 Task: Find connections with filter location San Javier with filter topic #hiringwith filter profile language French with filter current company Axis Securities Limited with filter school Bennett University with filter industry Data Security Software Products with filter service category Team Building with filter keywords title Area Sales Manager
Action: Mouse moved to (517, 73)
Screenshot: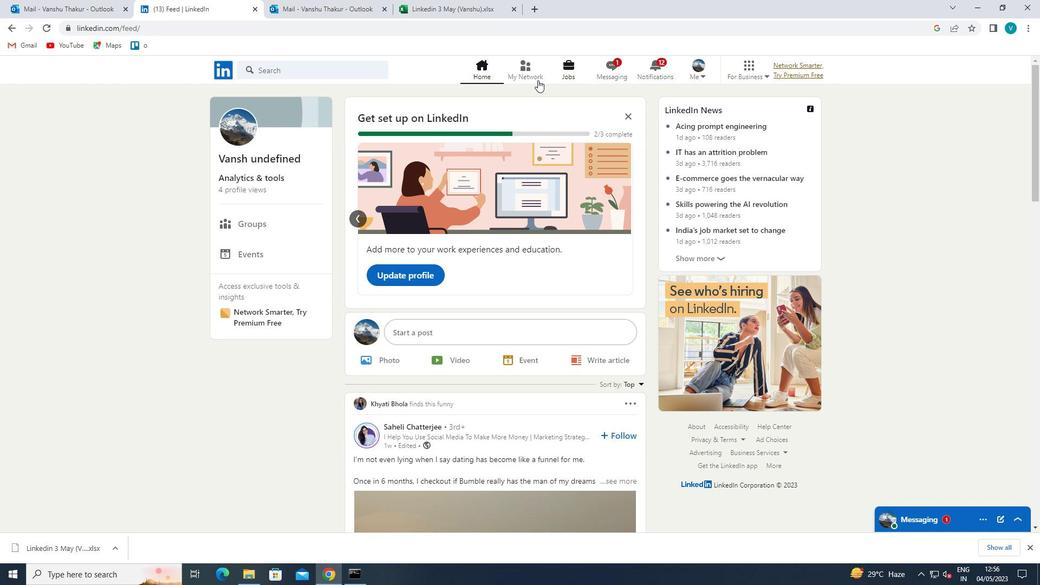 
Action: Mouse pressed left at (517, 73)
Screenshot: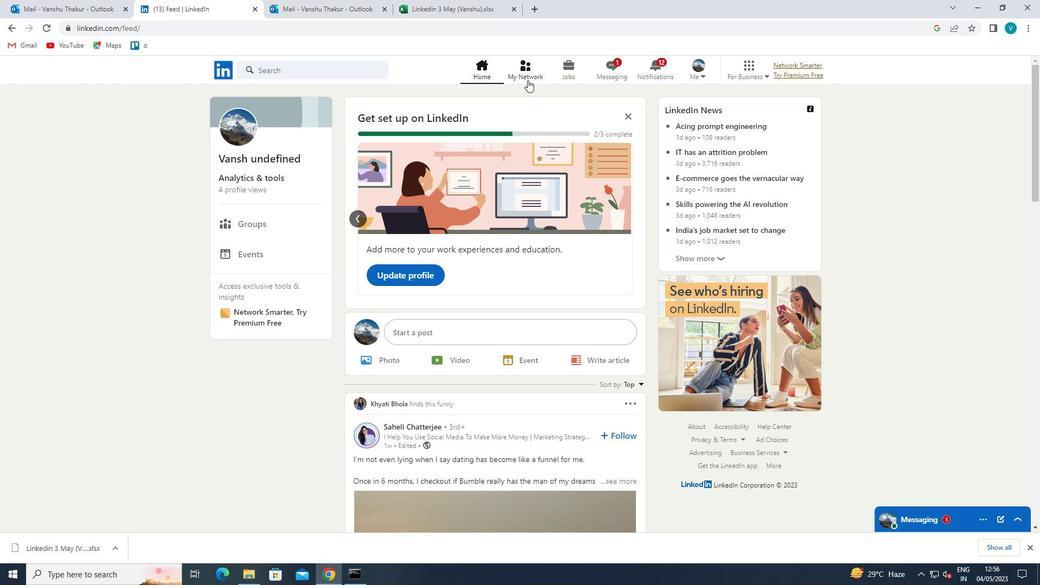 
Action: Mouse moved to (317, 122)
Screenshot: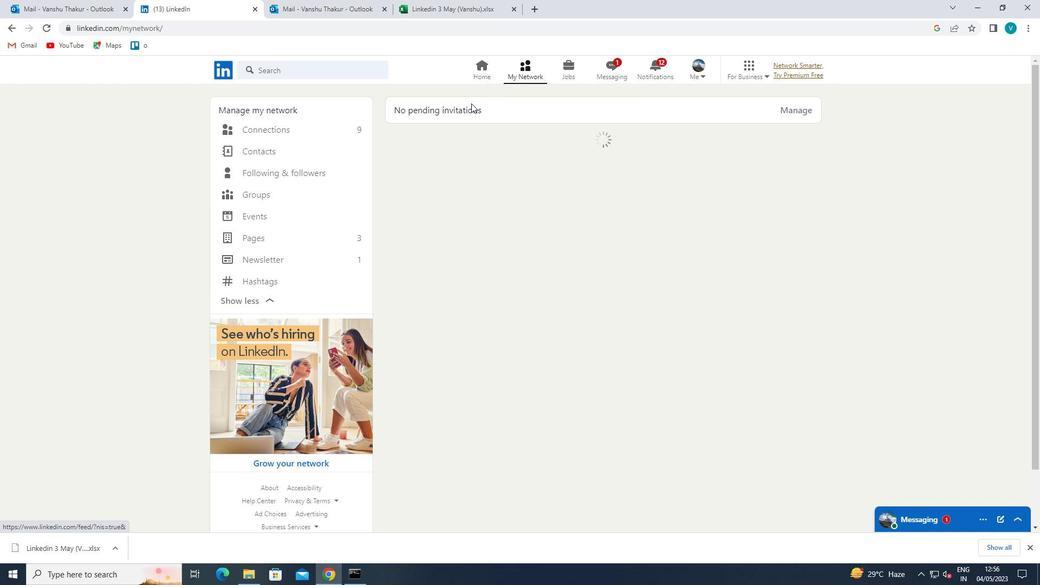
Action: Mouse pressed left at (317, 122)
Screenshot: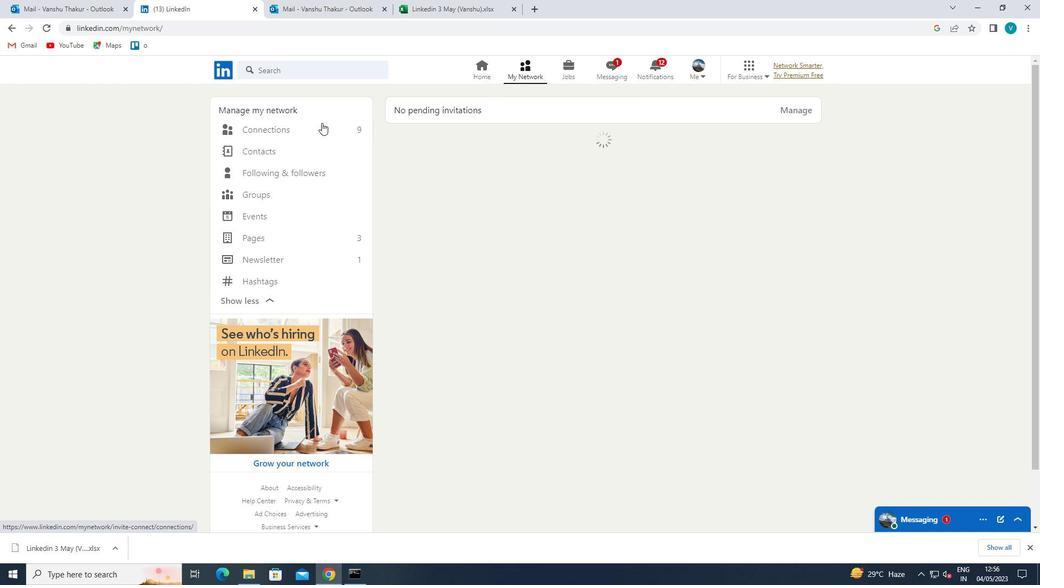 
Action: Mouse moved to (317, 122)
Screenshot: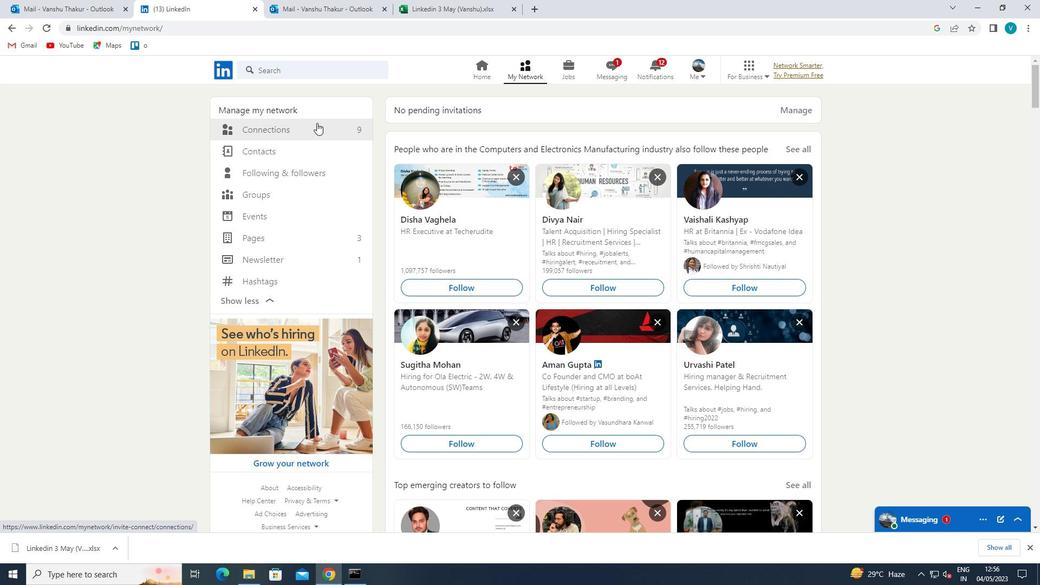 
Action: Mouse pressed left at (317, 122)
Screenshot: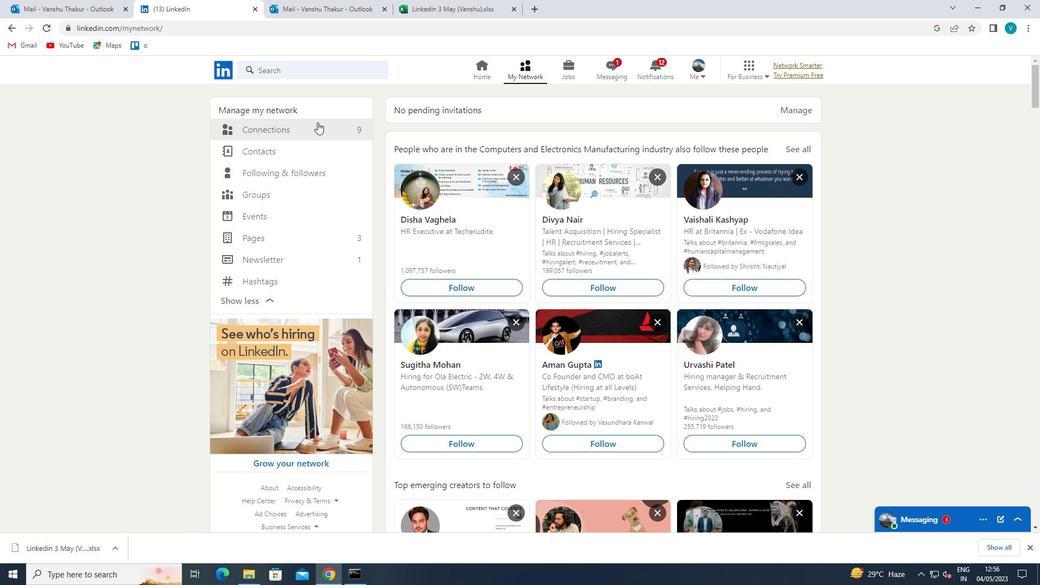 
Action: Mouse moved to (325, 127)
Screenshot: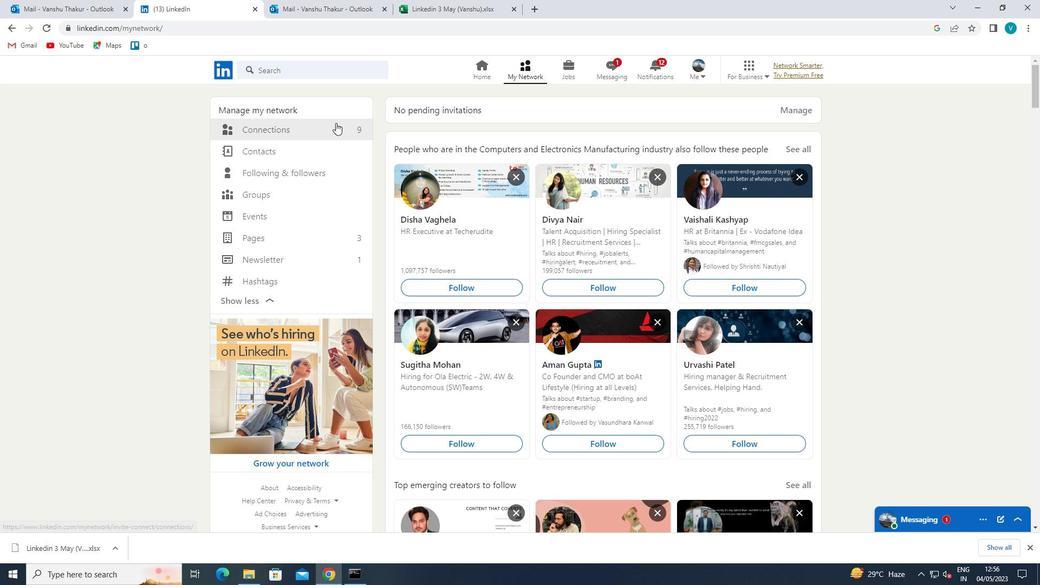 
Action: Mouse pressed left at (325, 127)
Screenshot: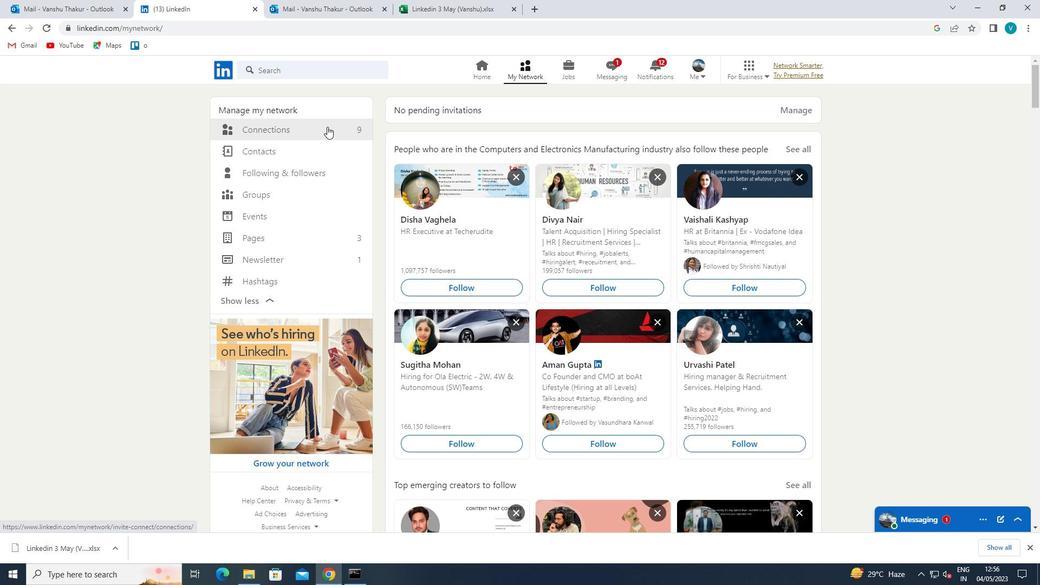 
Action: Mouse moved to (626, 138)
Screenshot: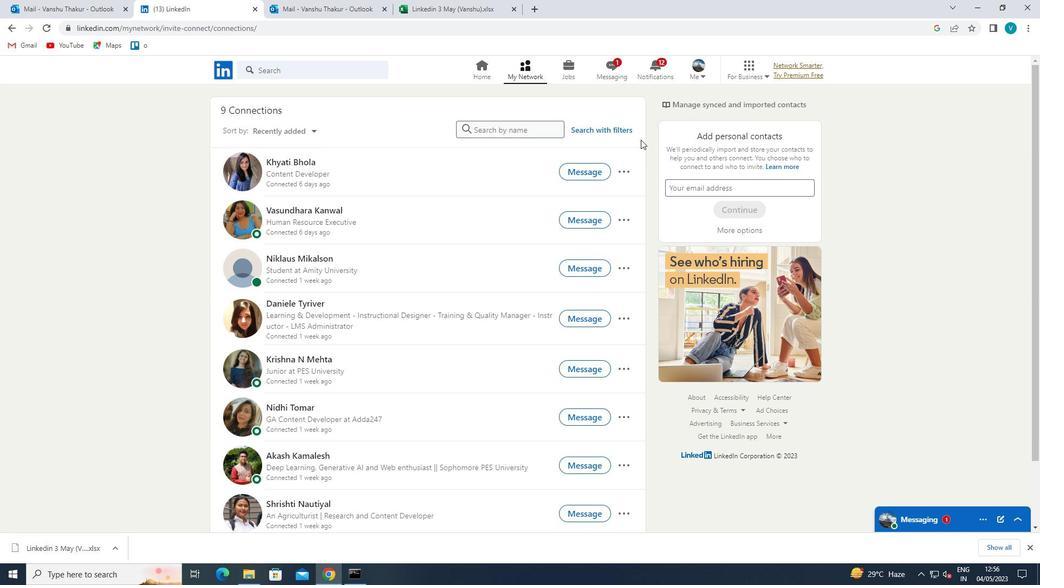 
Action: Mouse pressed left at (626, 138)
Screenshot: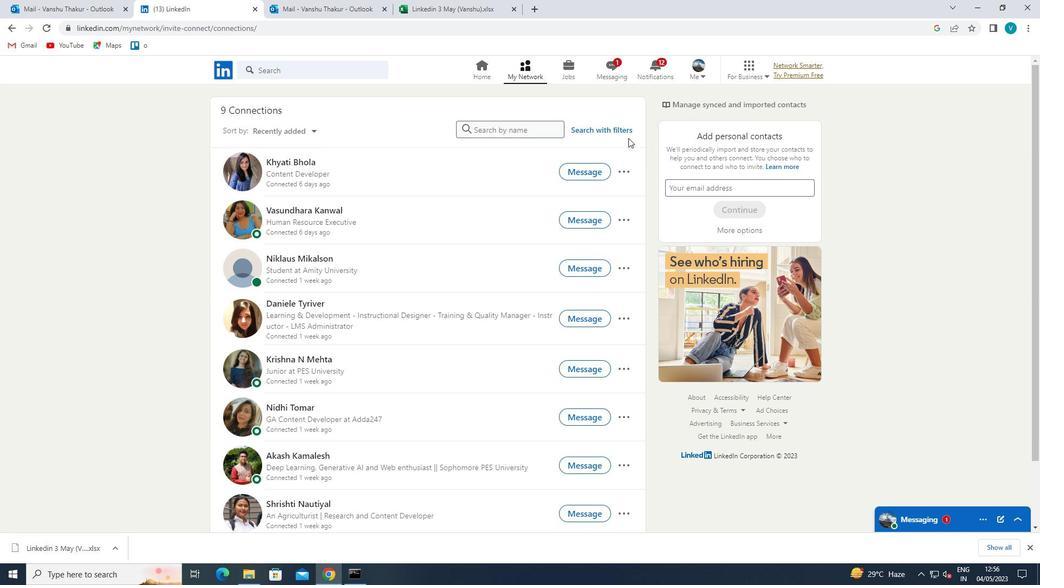 
Action: Mouse moved to (626, 135)
Screenshot: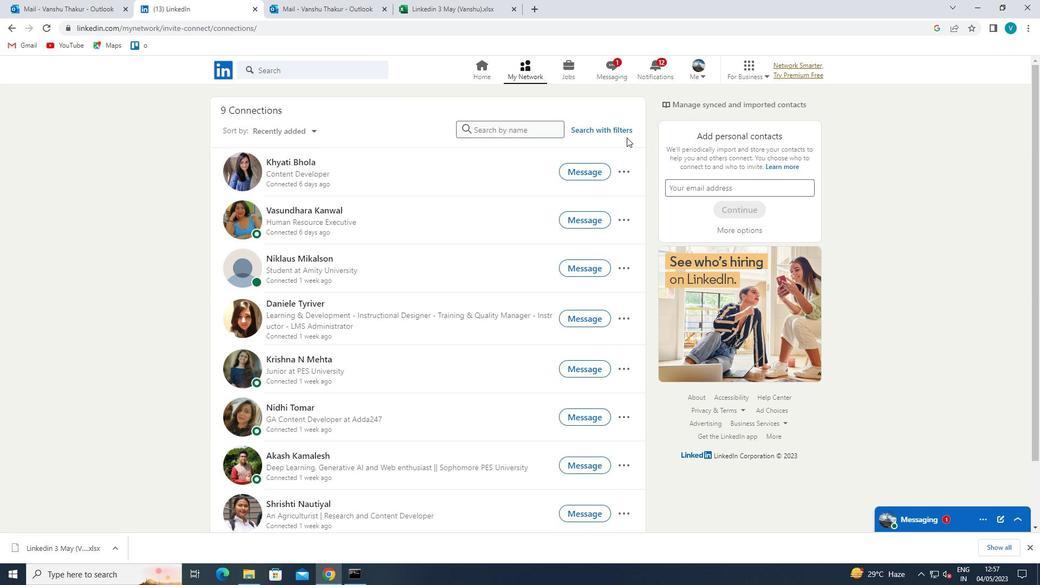 
Action: Mouse pressed left at (626, 135)
Screenshot: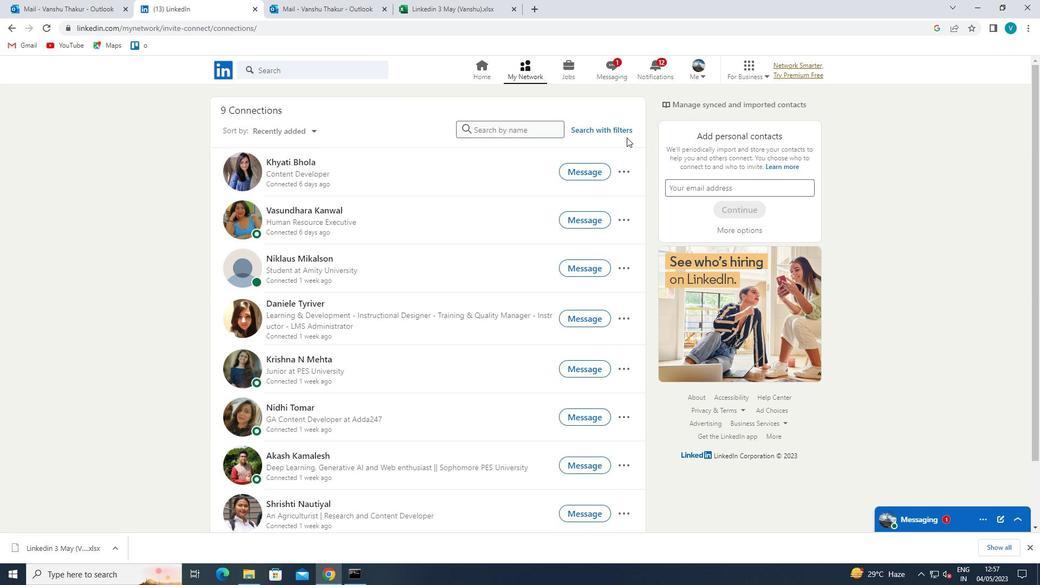 
Action: Mouse moved to (530, 101)
Screenshot: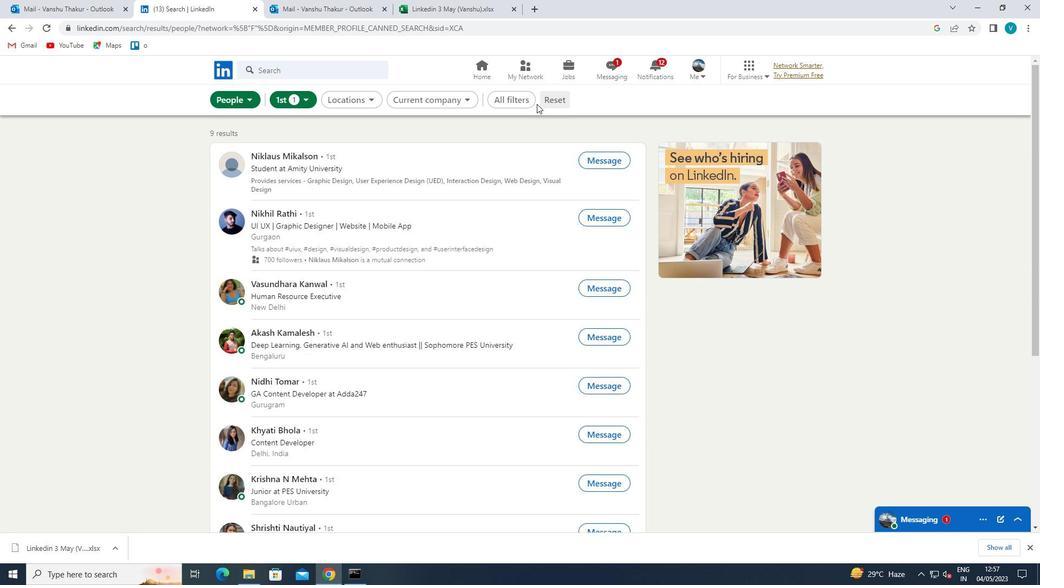 
Action: Mouse pressed left at (530, 101)
Screenshot: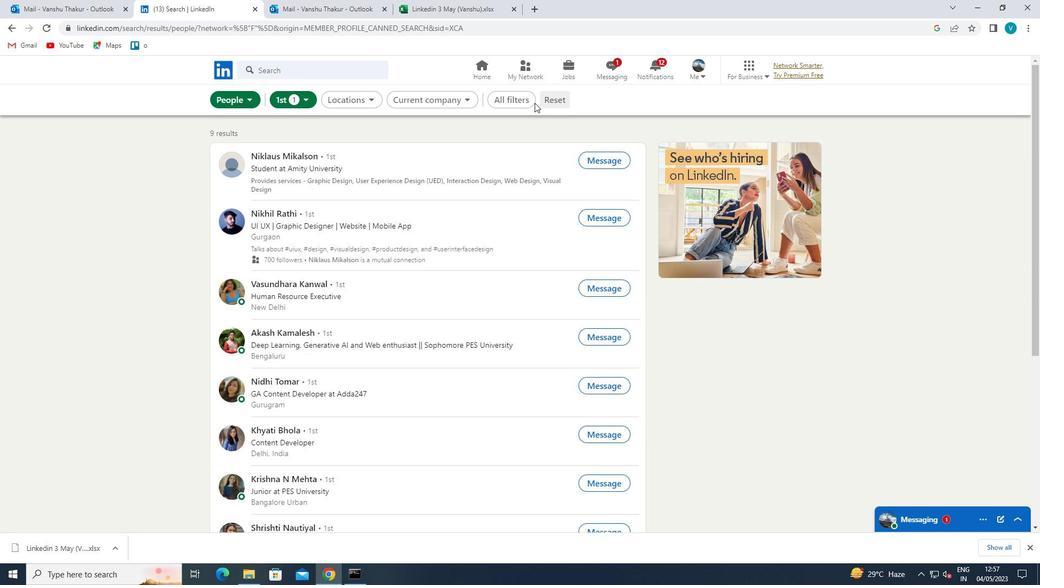 
Action: Mouse moved to (845, 212)
Screenshot: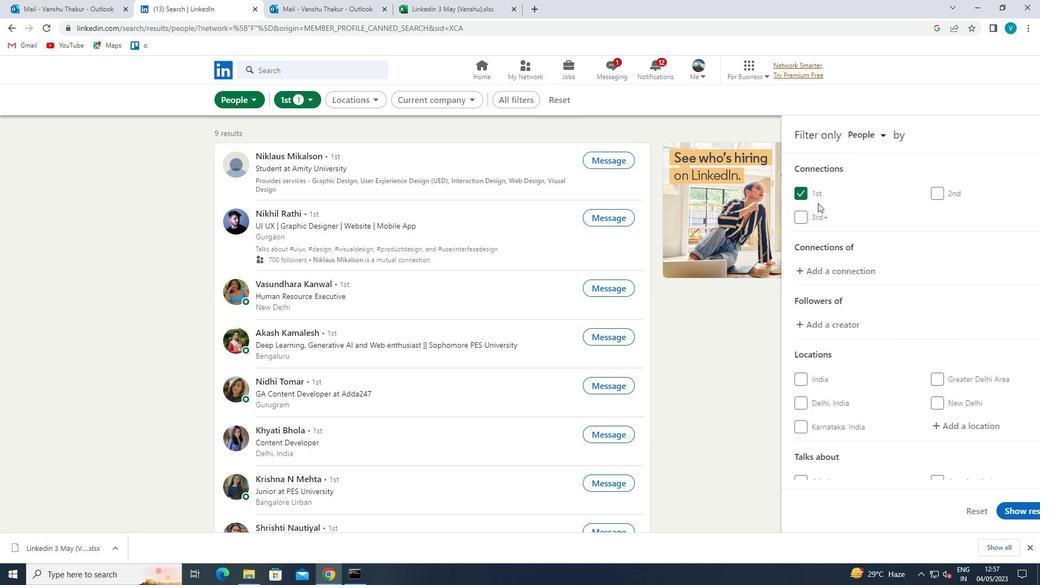 
Action: Mouse scrolled (845, 212) with delta (0, 0)
Screenshot: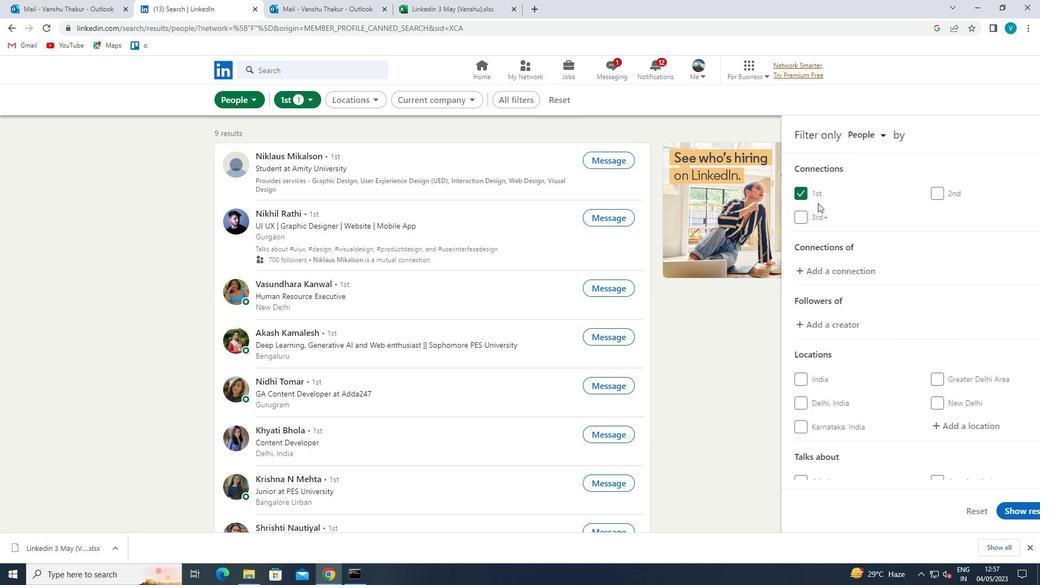 
Action: Mouse scrolled (845, 212) with delta (0, 0)
Screenshot: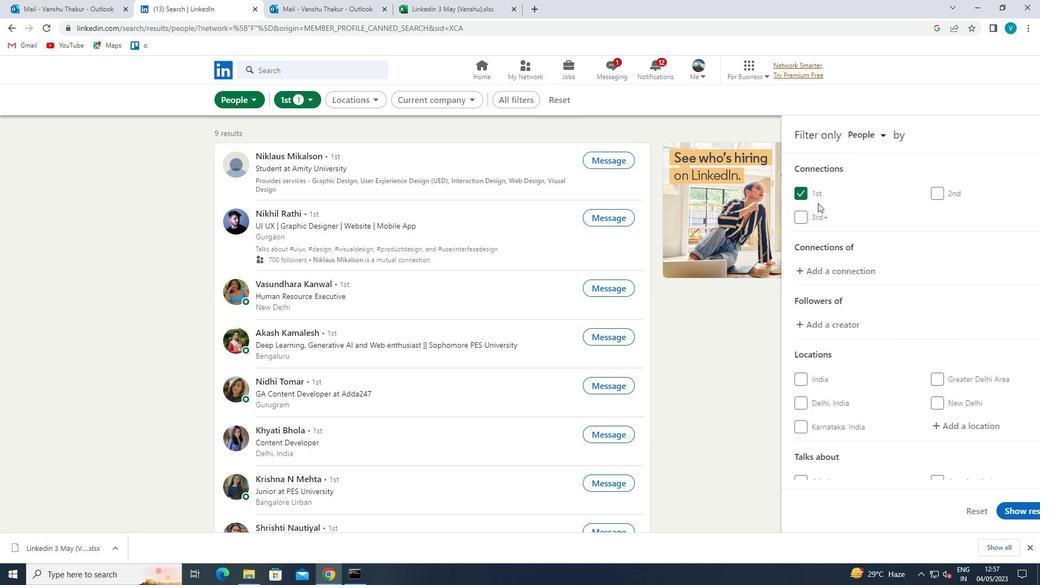 
Action: Mouse moved to (905, 313)
Screenshot: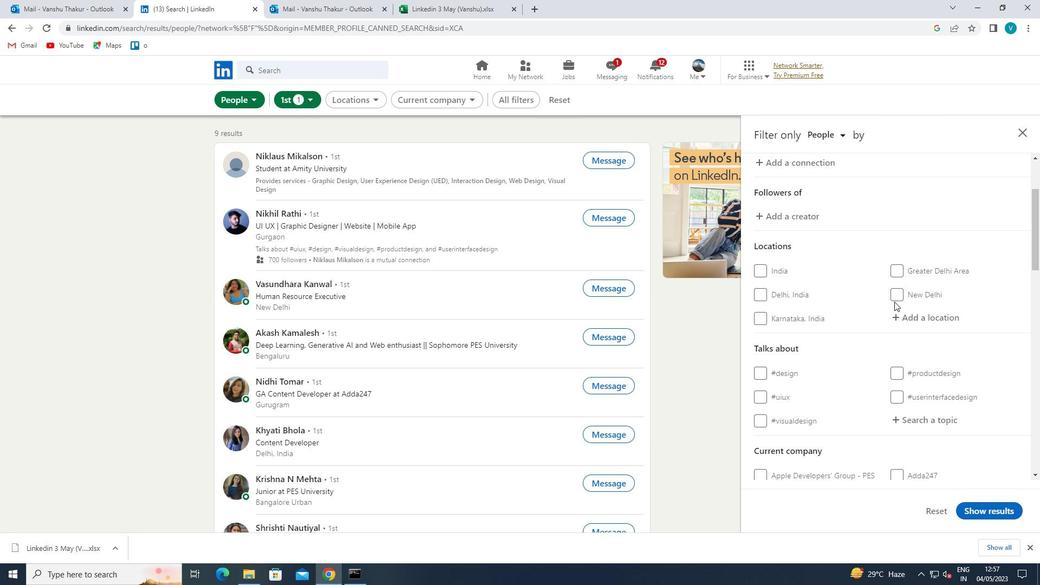 
Action: Mouse pressed left at (905, 313)
Screenshot: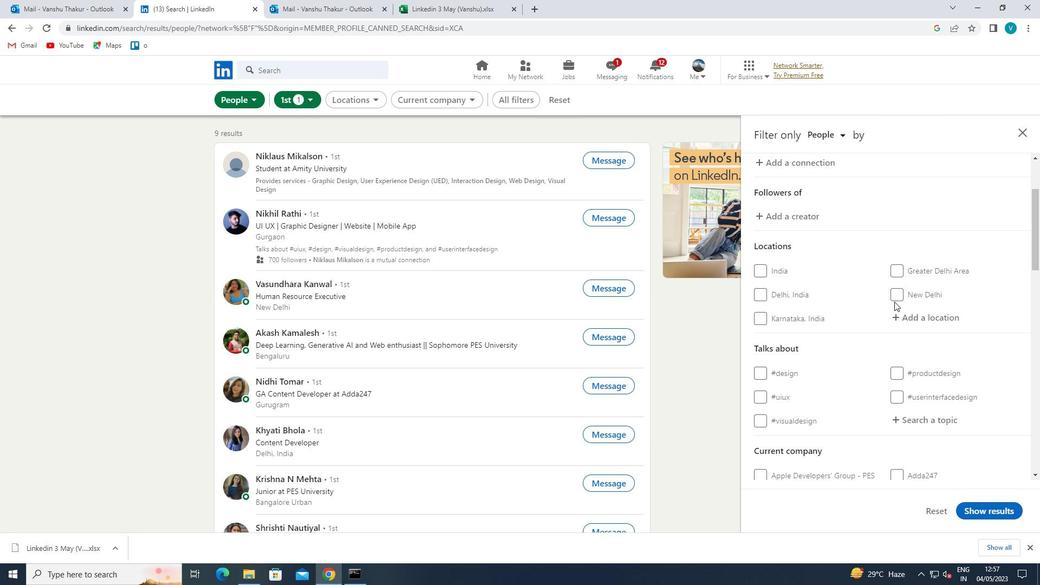 
Action: Key pressed <Key.shift>SAN<Key.space><Key.shift>JAB<Key.backspace>VIER
Screenshot: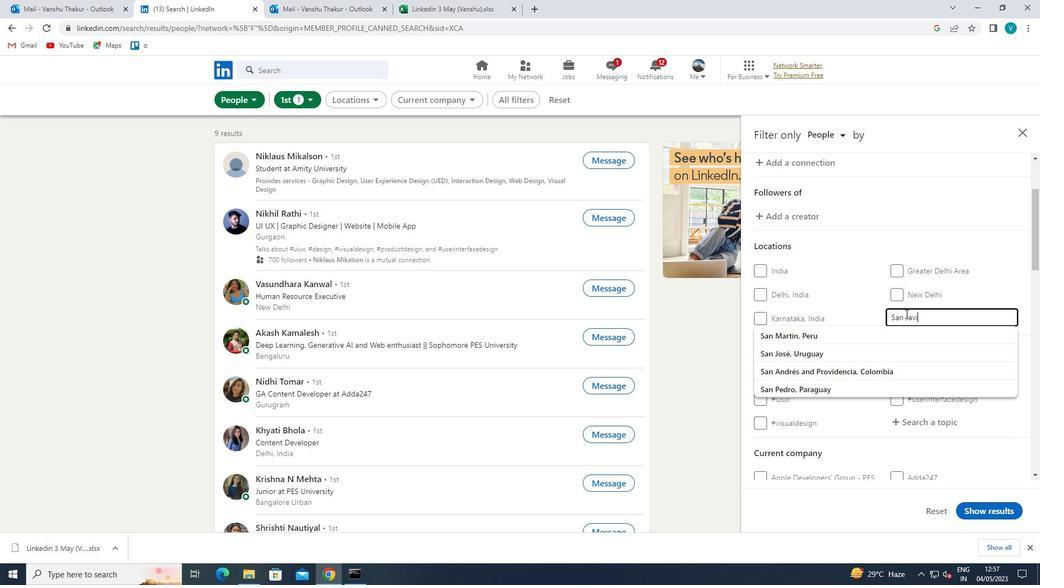 
Action: Mouse moved to (884, 331)
Screenshot: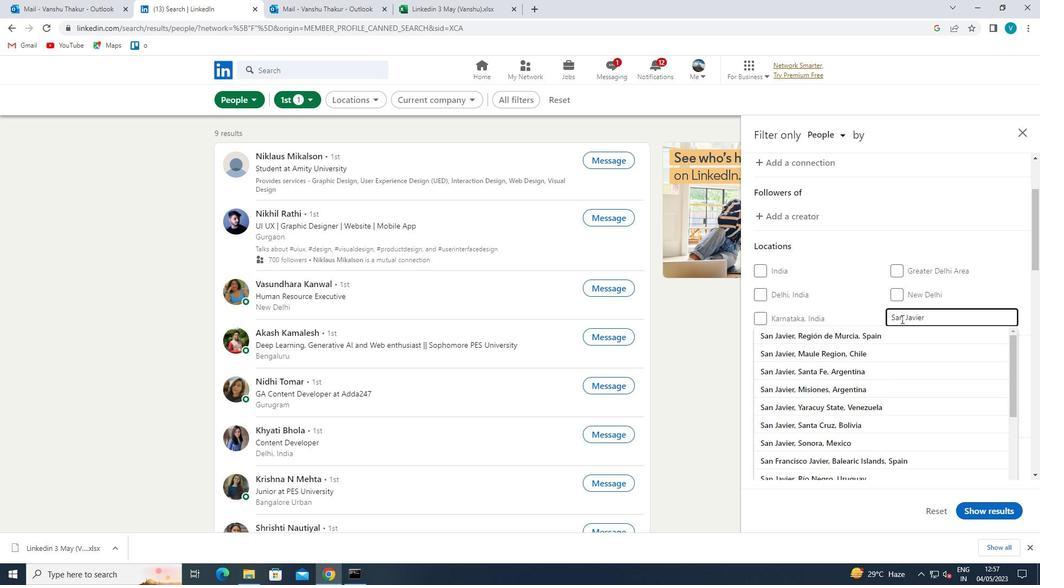 
Action: Mouse pressed left at (884, 331)
Screenshot: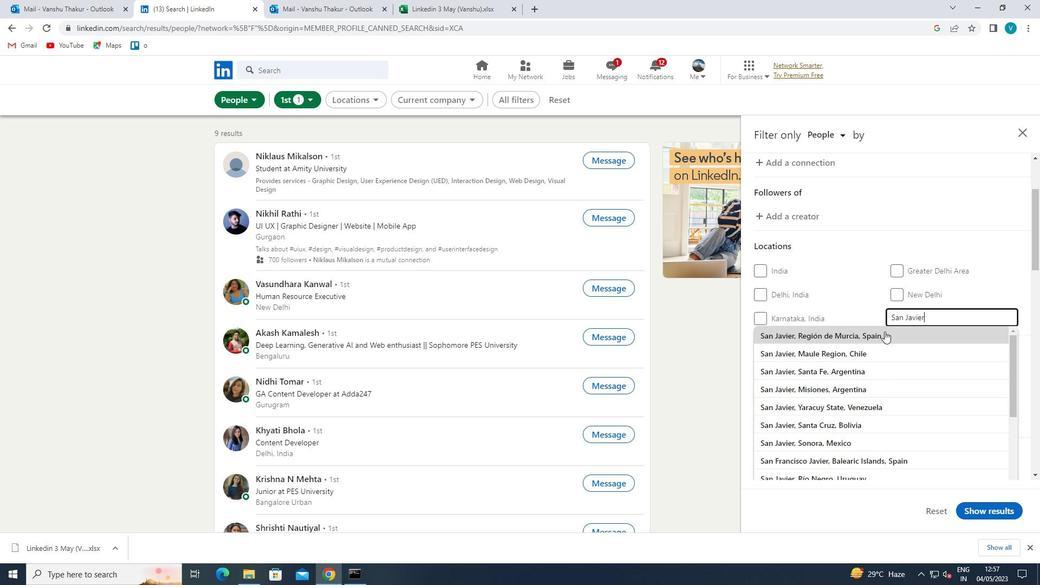 
Action: Mouse scrolled (884, 330) with delta (0, 0)
Screenshot: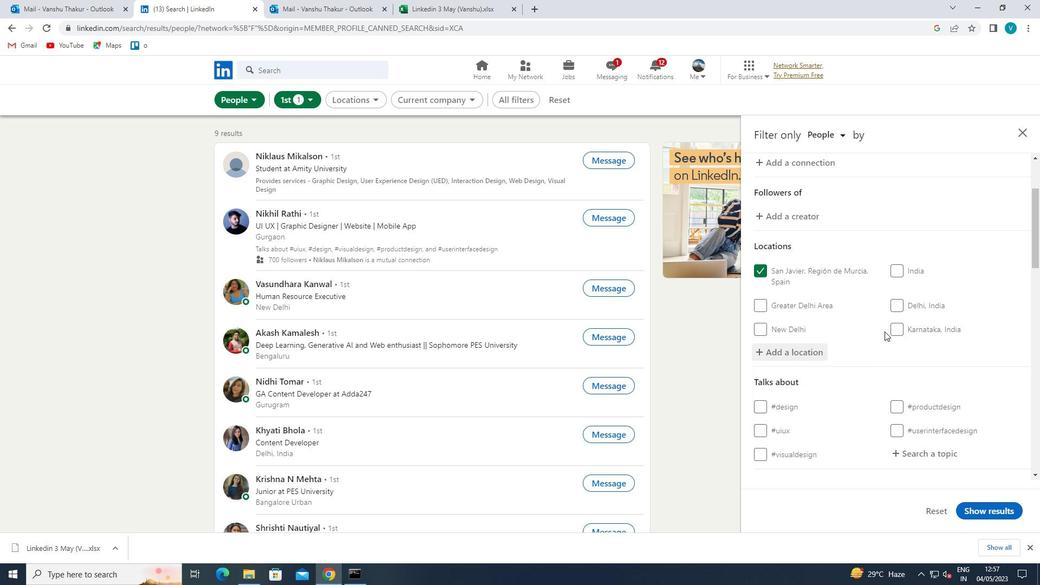 
Action: Mouse moved to (884, 332)
Screenshot: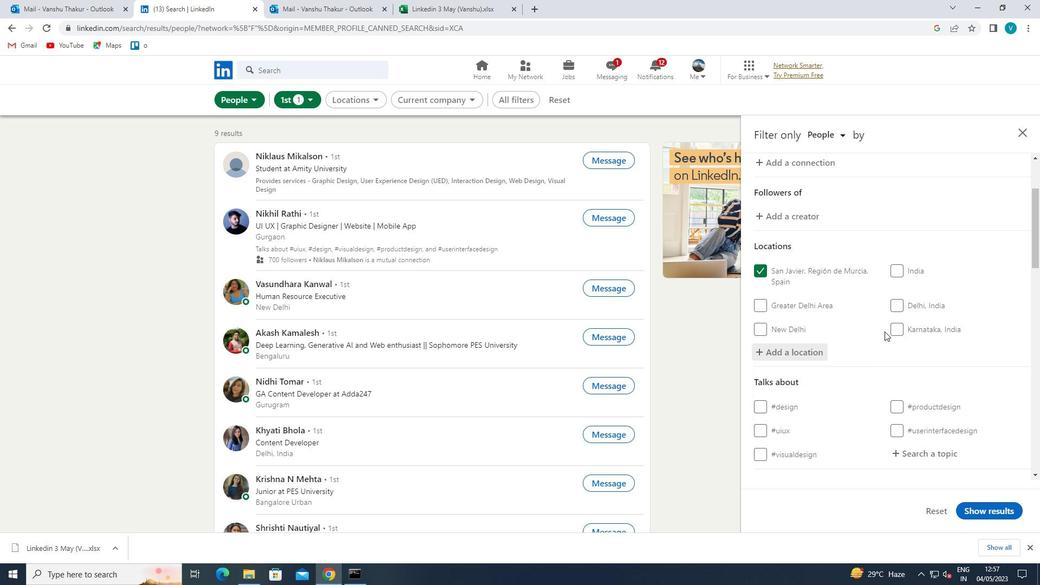 
Action: Mouse scrolled (884, 331) with delta (0, 0)
Screenshot: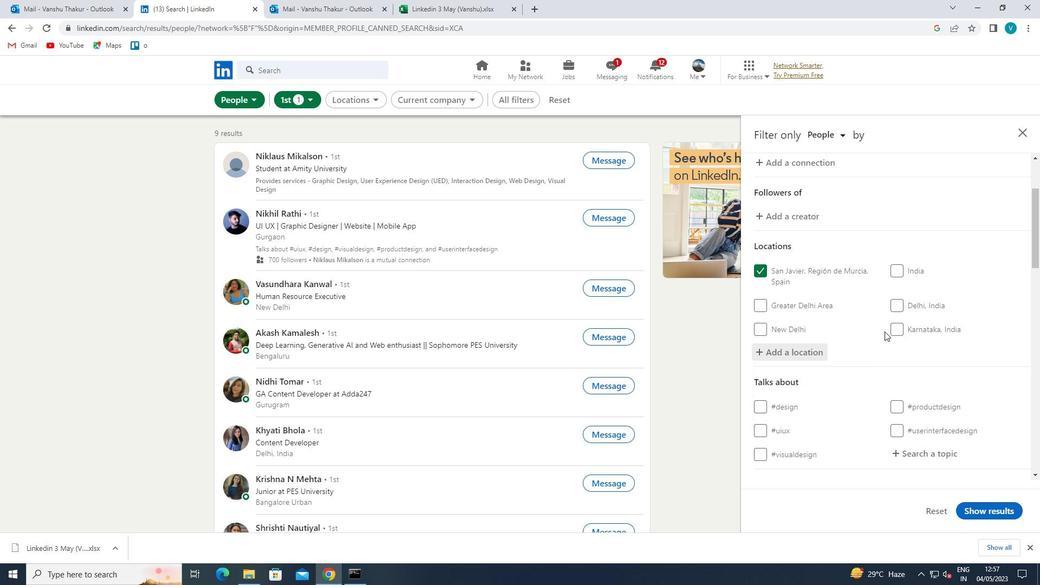
Action: Mouse moved to (898, 342)
Screenshot: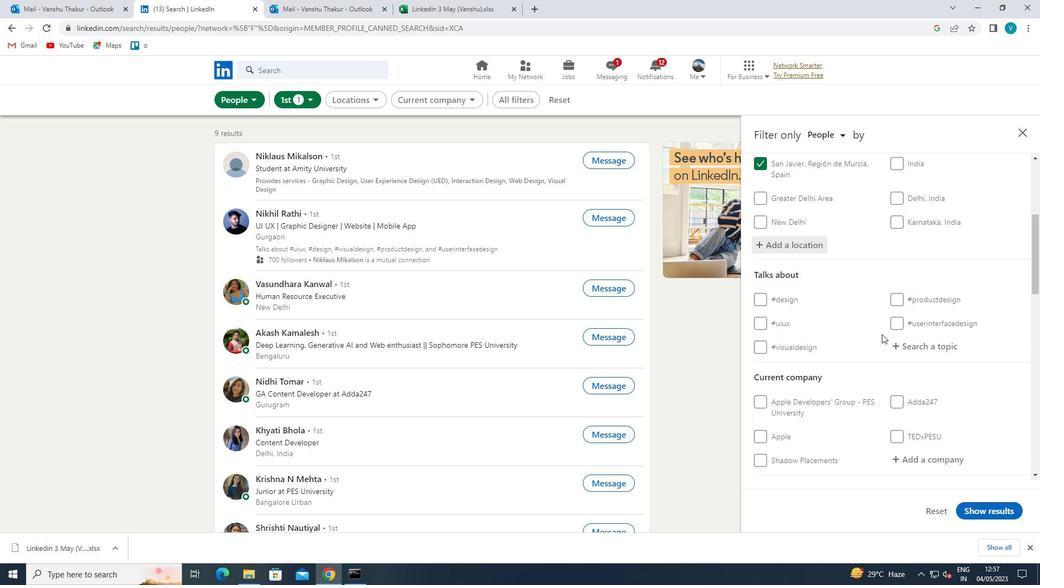 
Action: Mouse pressed left at (898, 342)
Screenshot: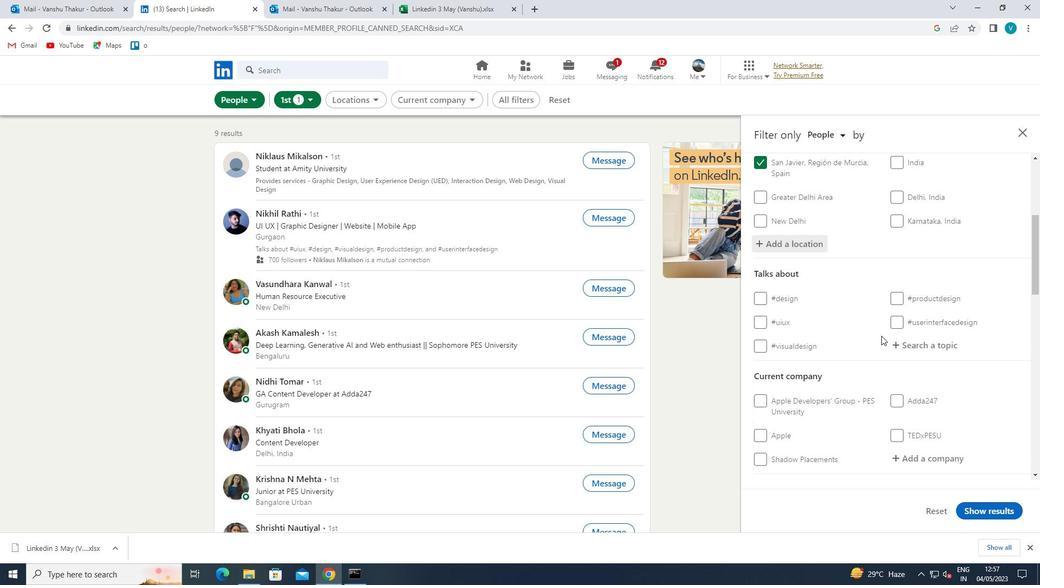 
Action: Mouse moved to (900, 342)
Screenshot: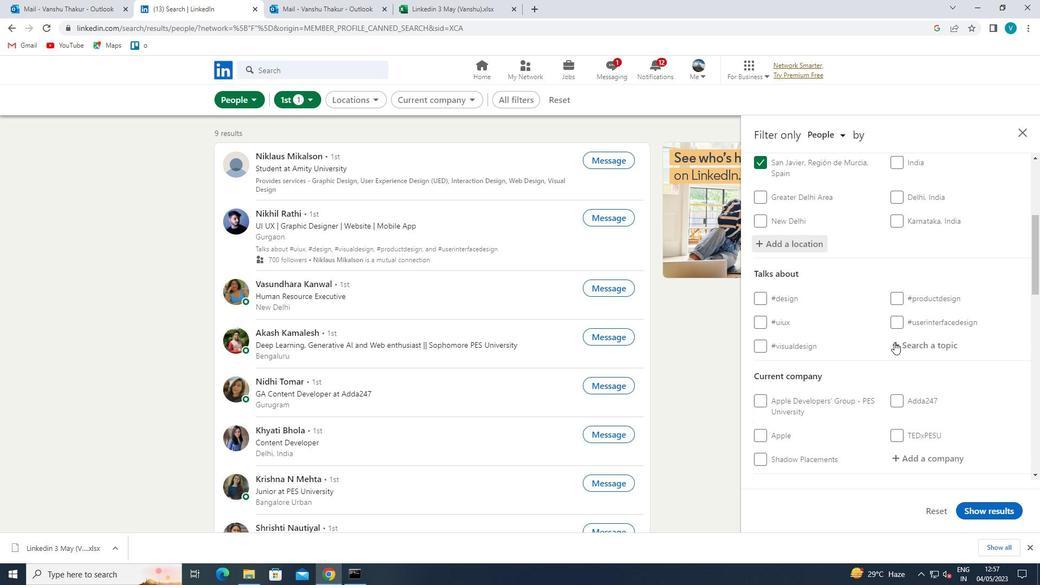 
Action: Key pressed HIRINGH
Screenshot: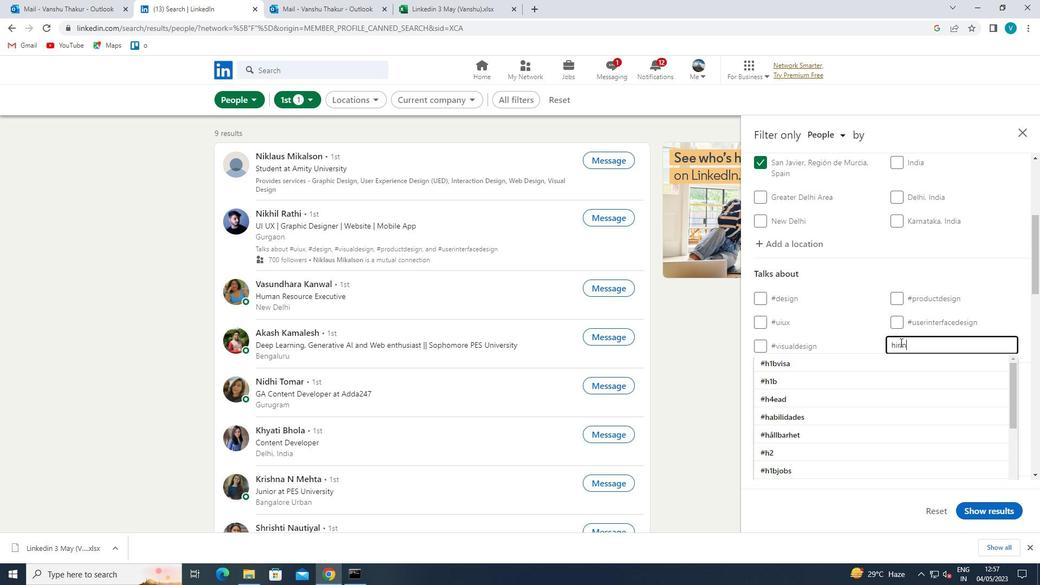 
Action: Mouse moved to (918, 344)
Screenshot: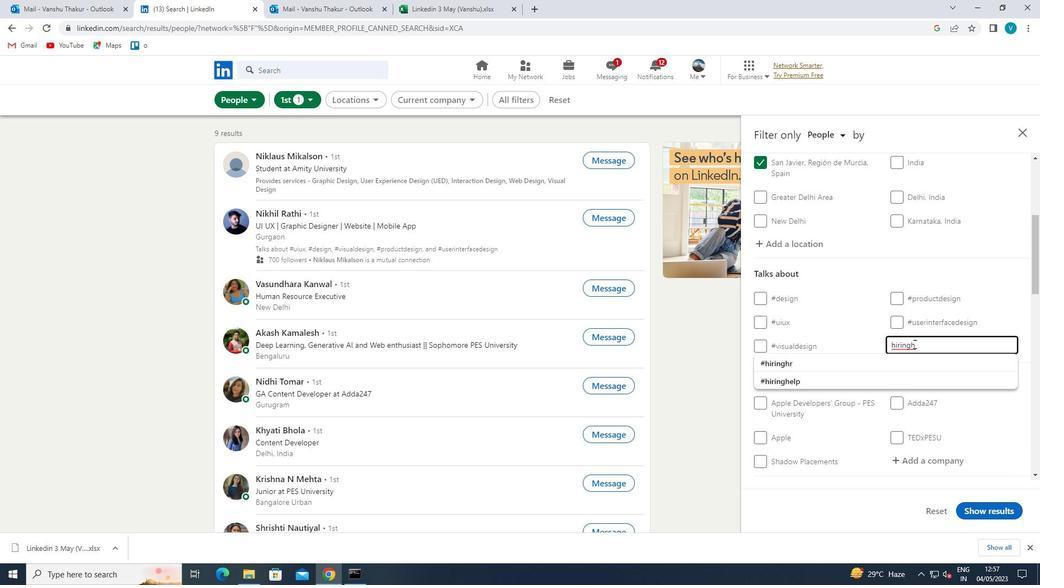 
Action: Key pressed <Key.backspace>
Screenshot: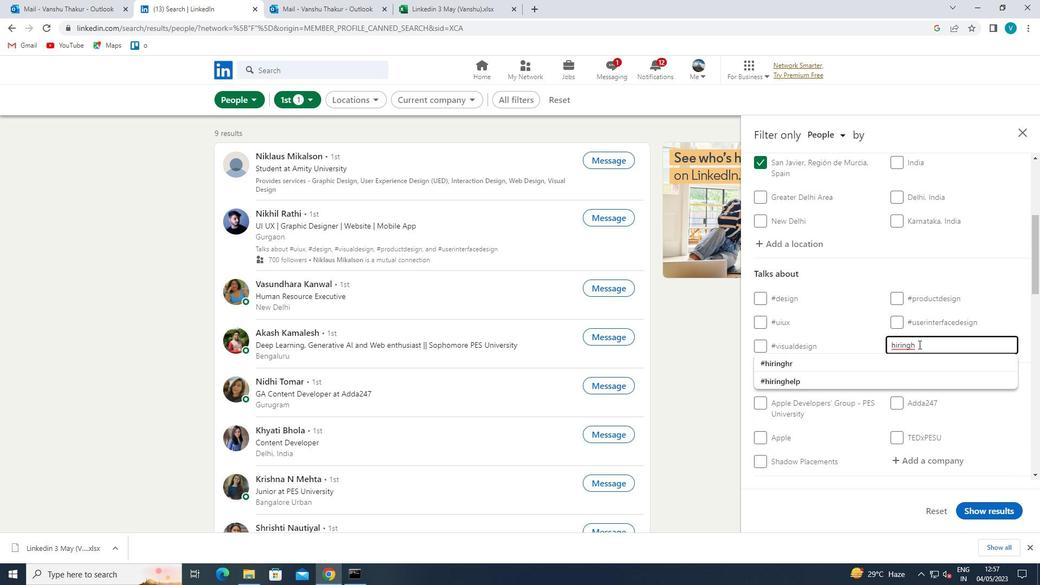 
Action: Mouse moved to (897, 358)
Screenshot: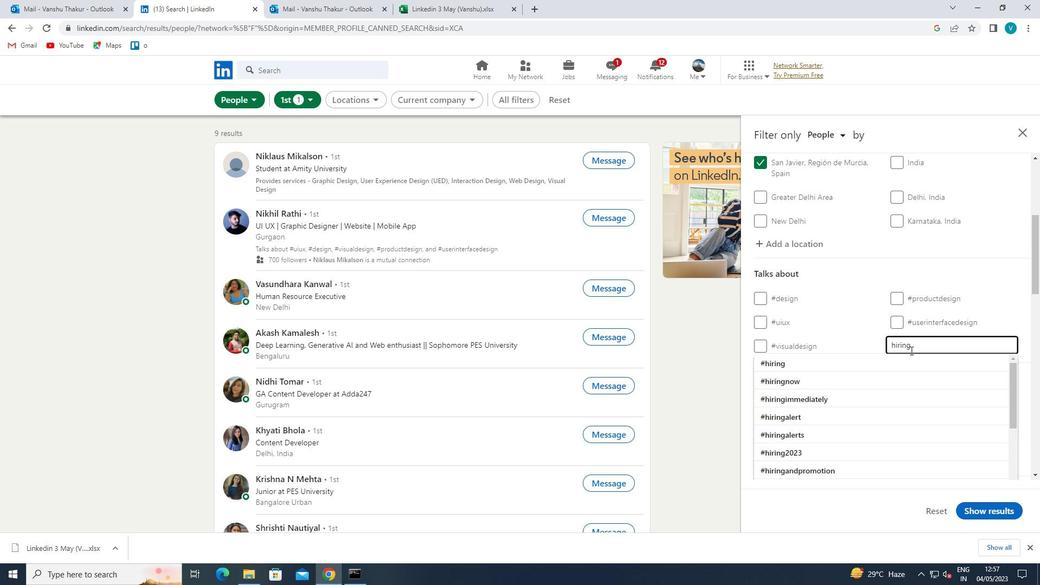 
Action: Mouse pressed left at (897, 358)
Screenshot: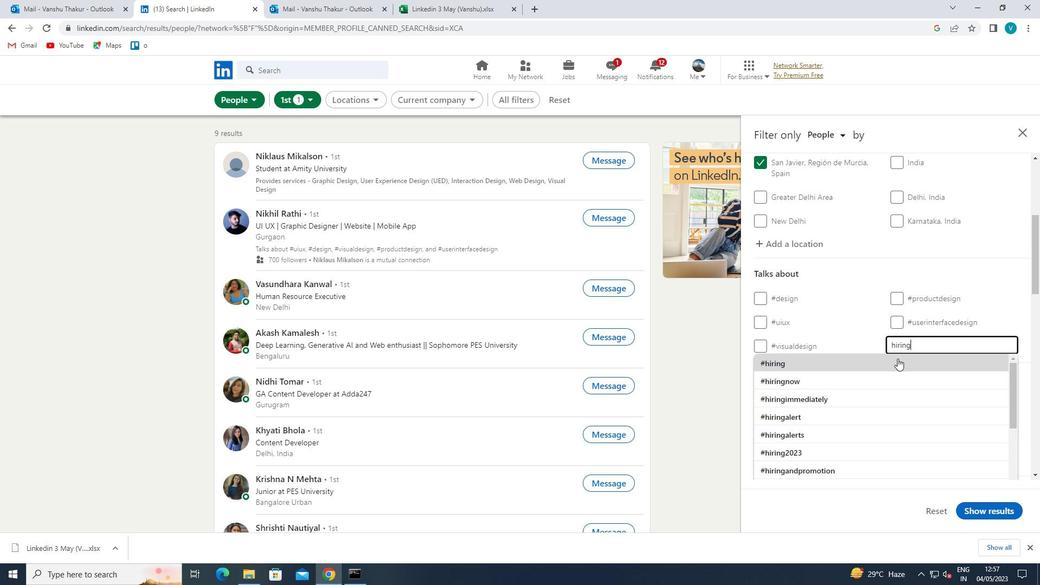 
Action: Mouse scrolled (897, 358) with delta (0, 0)
Screenshot: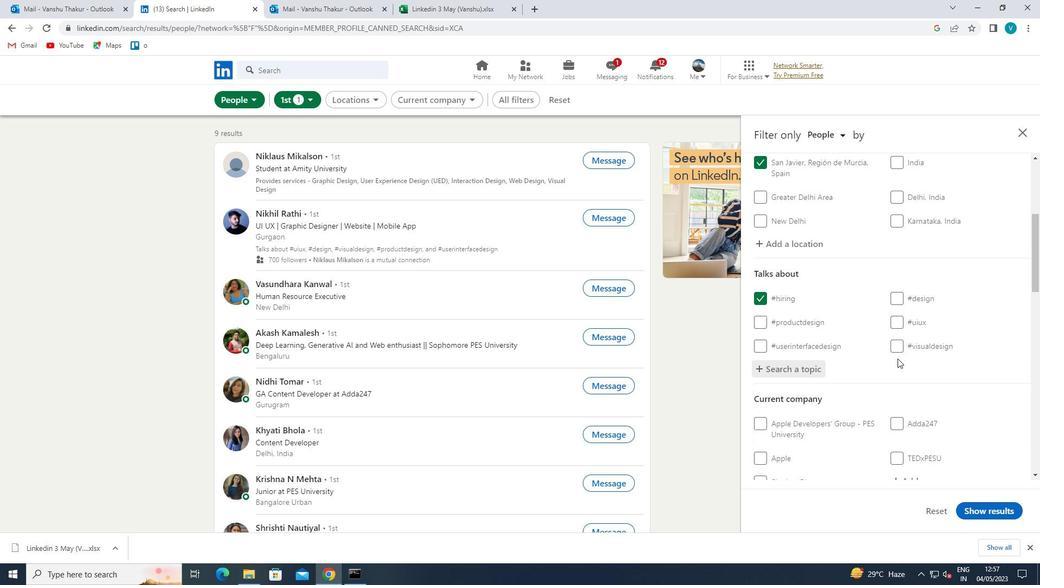 
Action: Mouse scrolled (897, 358) with delta (0, 0)
Screenshot: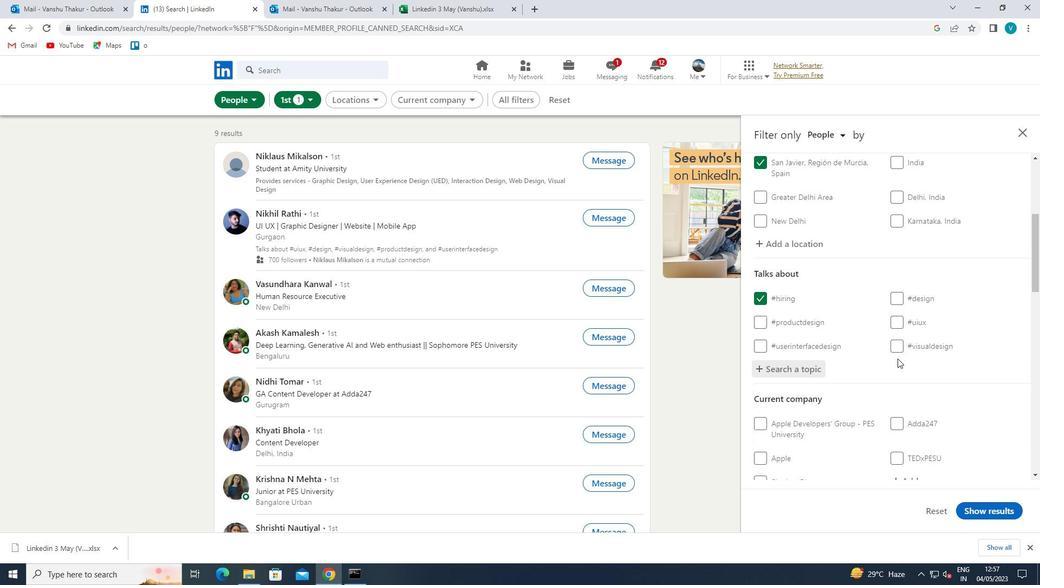 
Action: Mouse scrolled (897, 358) with delta (0, 0)
Screenshot: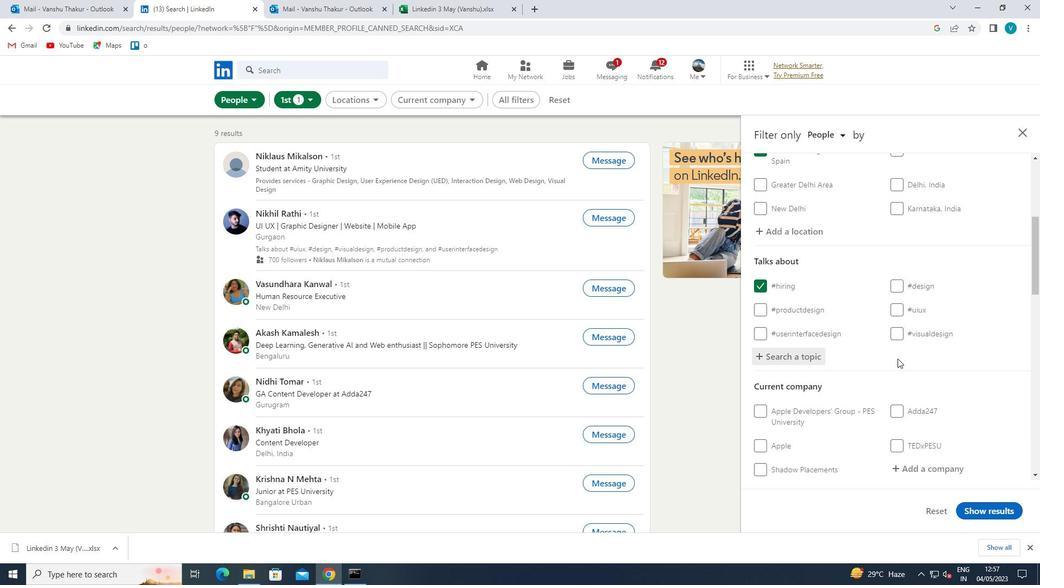 
Action: Mouse moved to (929, 316)
Screenshot: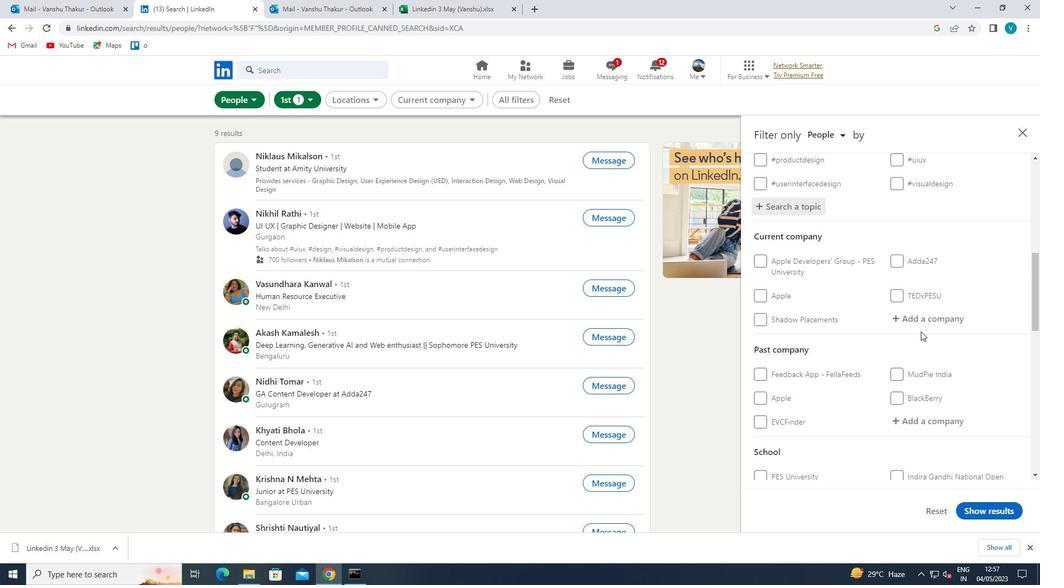 
Action: Mouse pressed left at (929, 316)
Screenshot: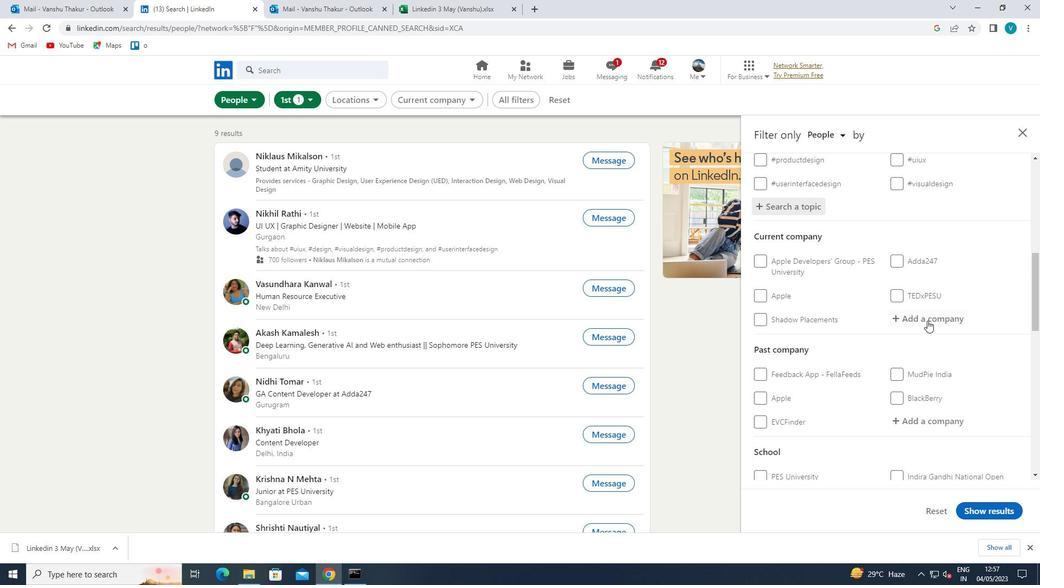 
Action: Key pressed <Key.shift>AXIS<Key.space><Key.shift>SECU
Screenshot: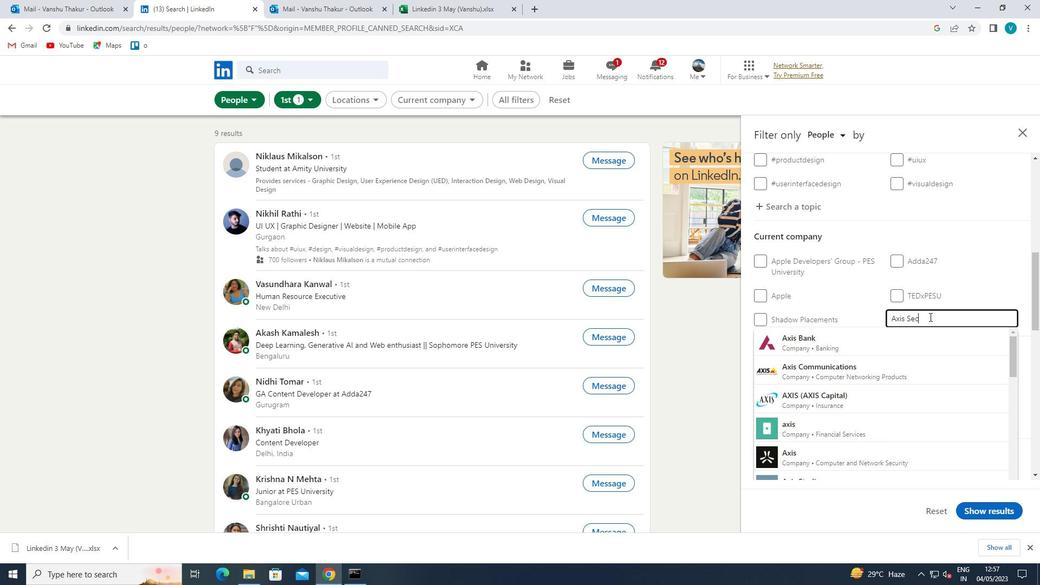 
Action: Mouse moved to (907, 339)
Screenshot: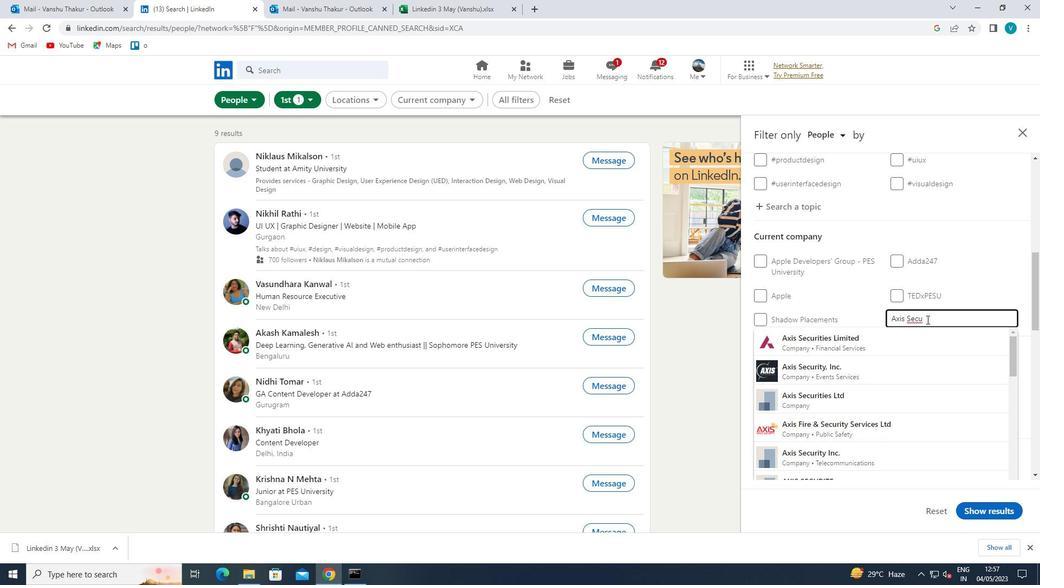 
Action: Mouse pressed left at (907, 339)
Screenshot: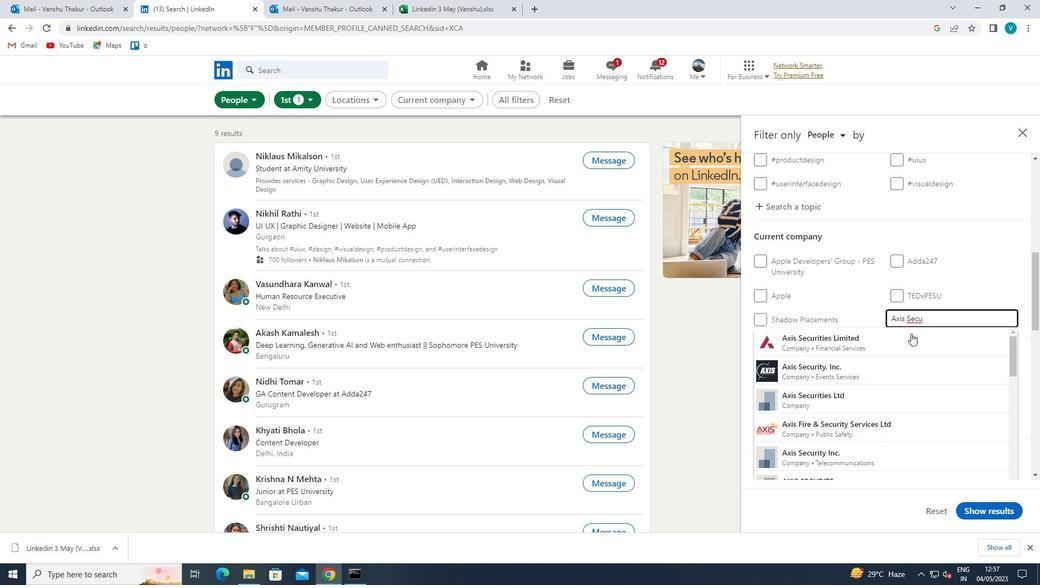 
Action: Mouse scrolled (907, 339) with delta (0, 0)
Screenshot: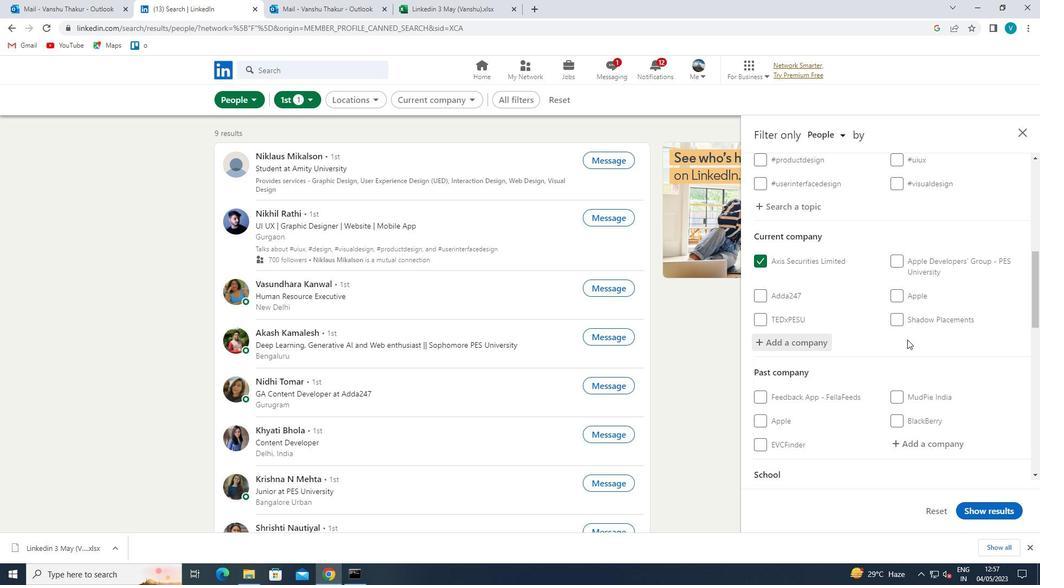 
Action: Mouse scrolled (907, 339) with delta (0, 0)
Screenshot: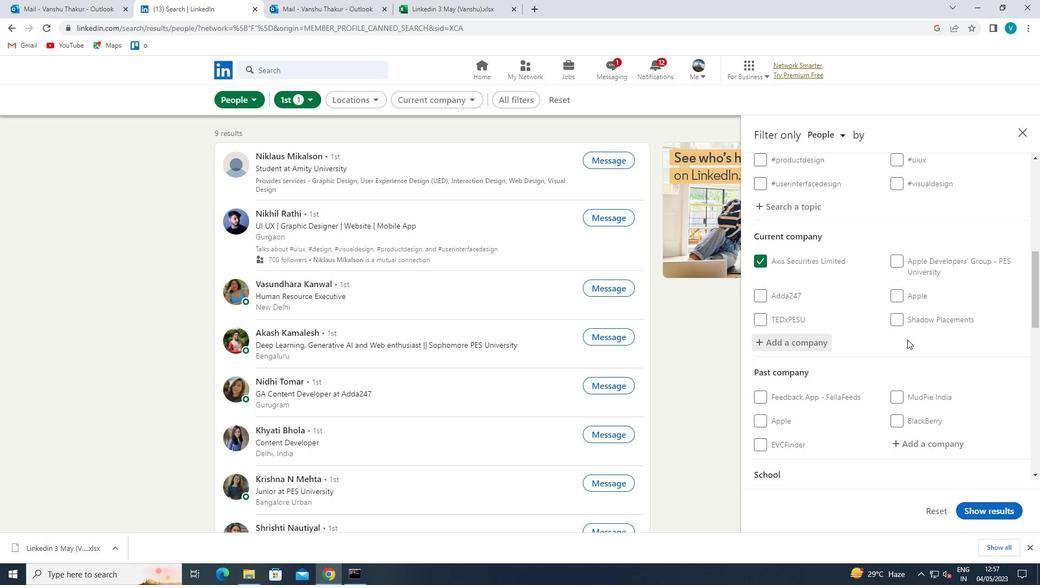 
Action: Mouse scrolled (907, 339) with delta (0, 0)
Screenshot: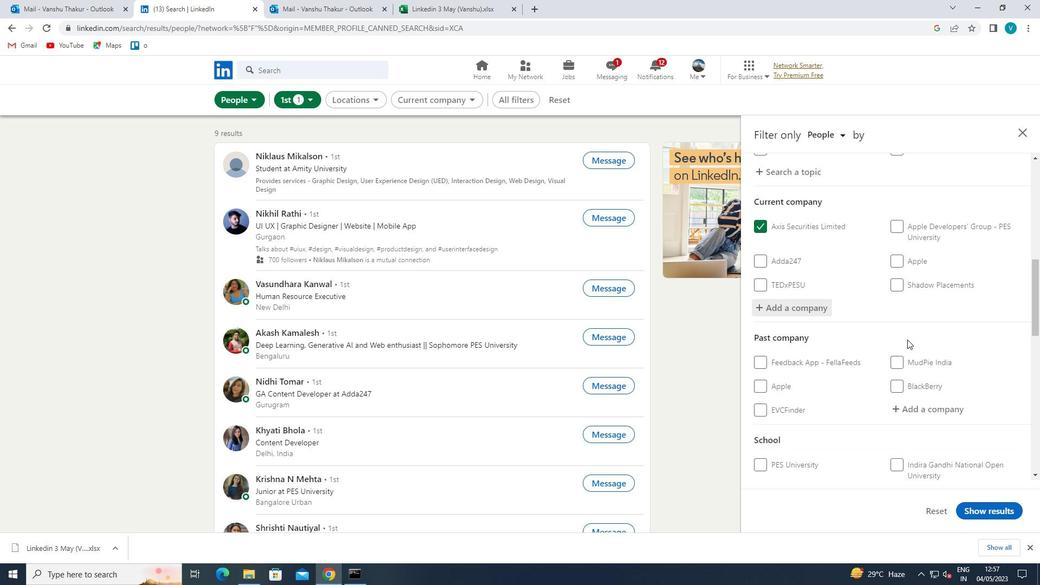 
Action: Mouse scrolled (907, 339) with delta (0, 0)
Screenshot: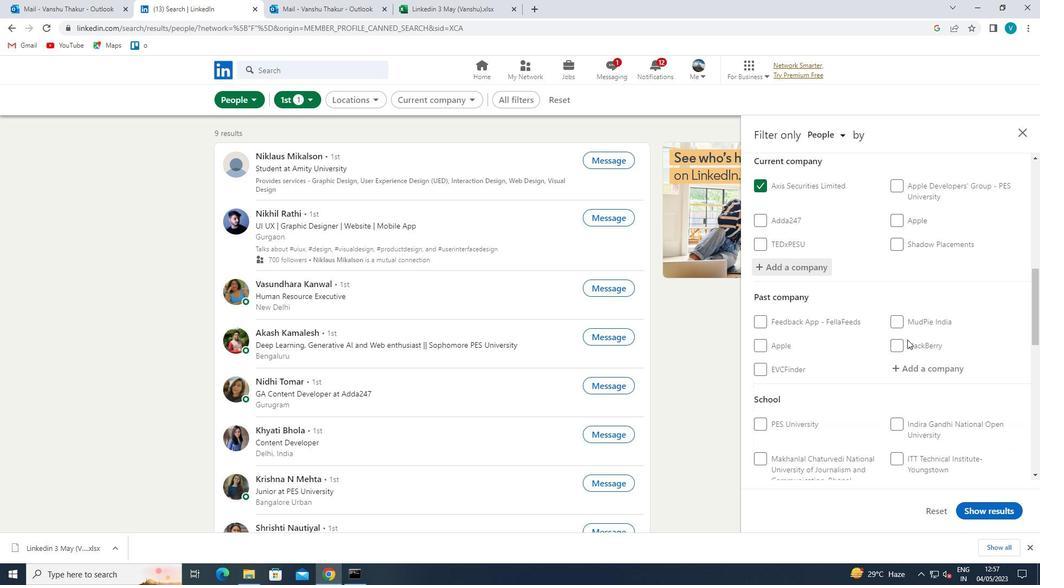 
Action: Mouse moved to (913, 362)
Screenshot: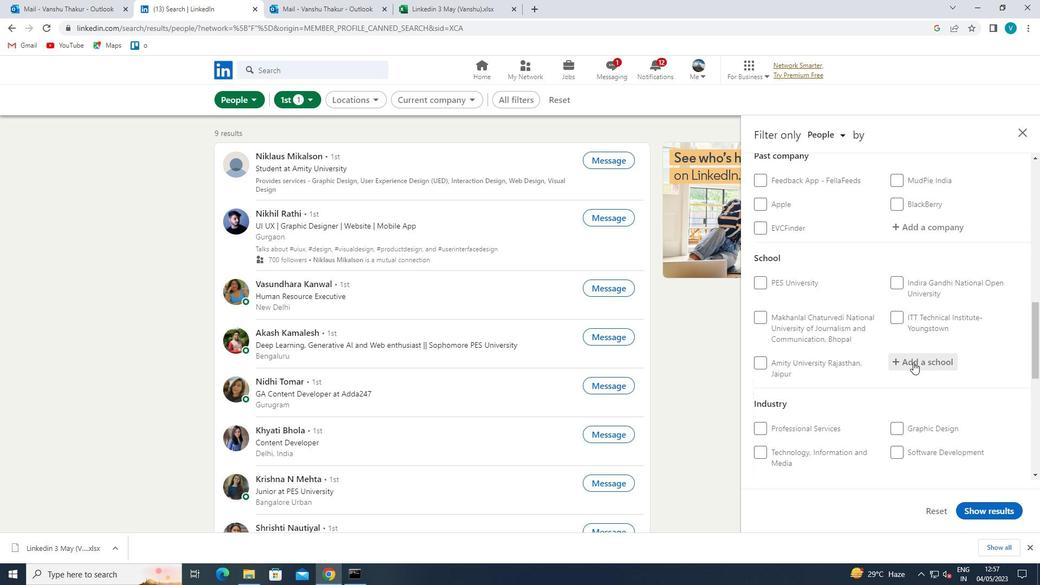 
Action: Mouse pressed left at (913, 362)
Screenshot: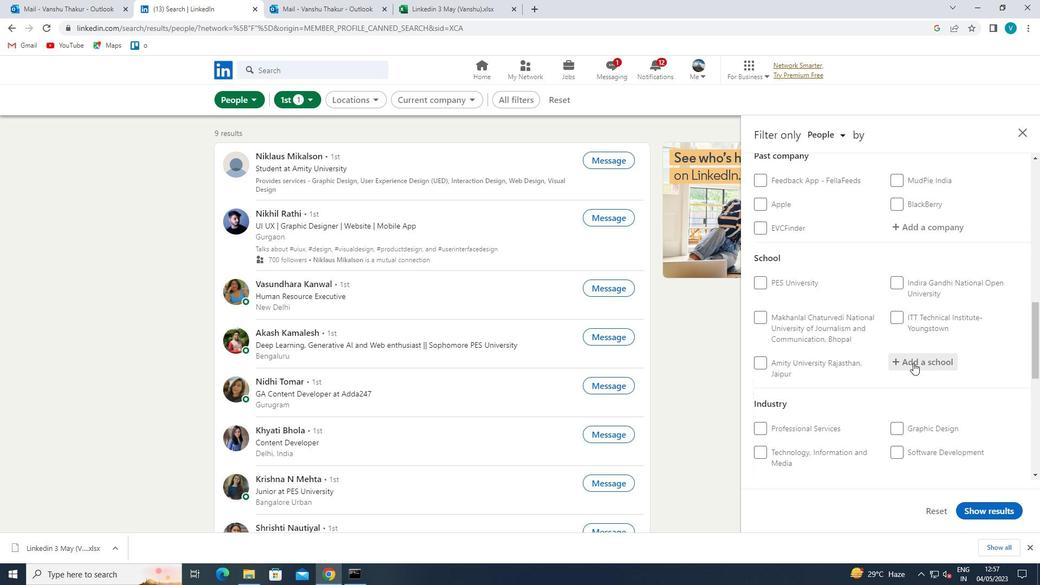 
Action: Key pressed <Key.shift>BENNETT
Screenshot: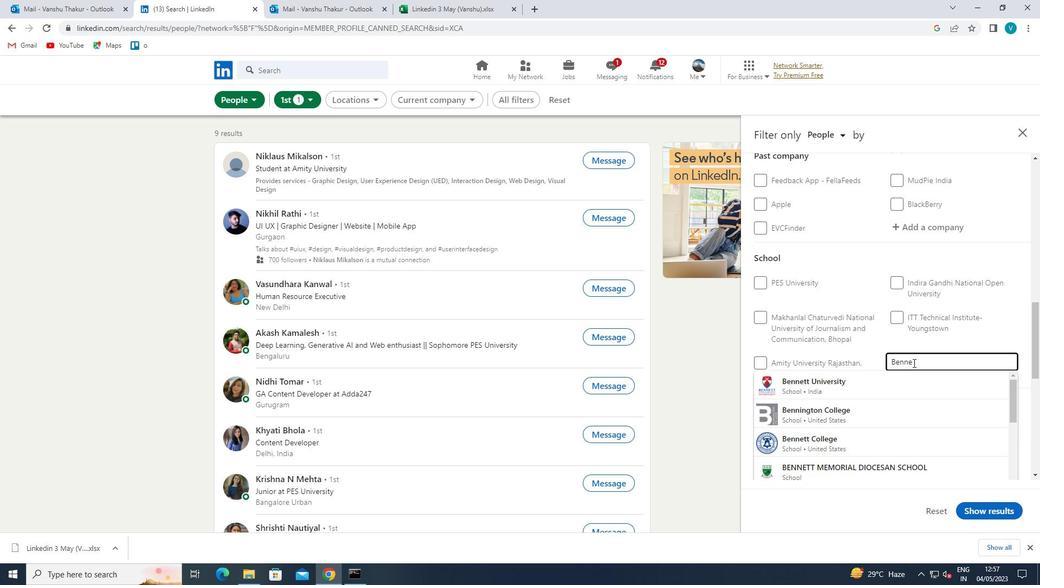 
Action: Mouse moved to (908, 380)
Screenshot: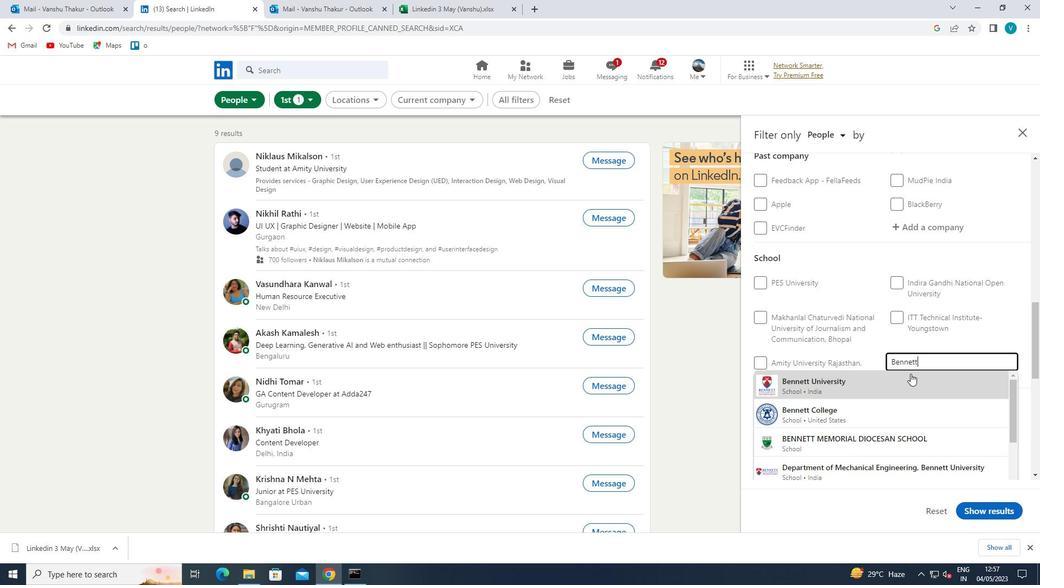 
Action: Mouse pressed left at (908, 380)
Screenshot: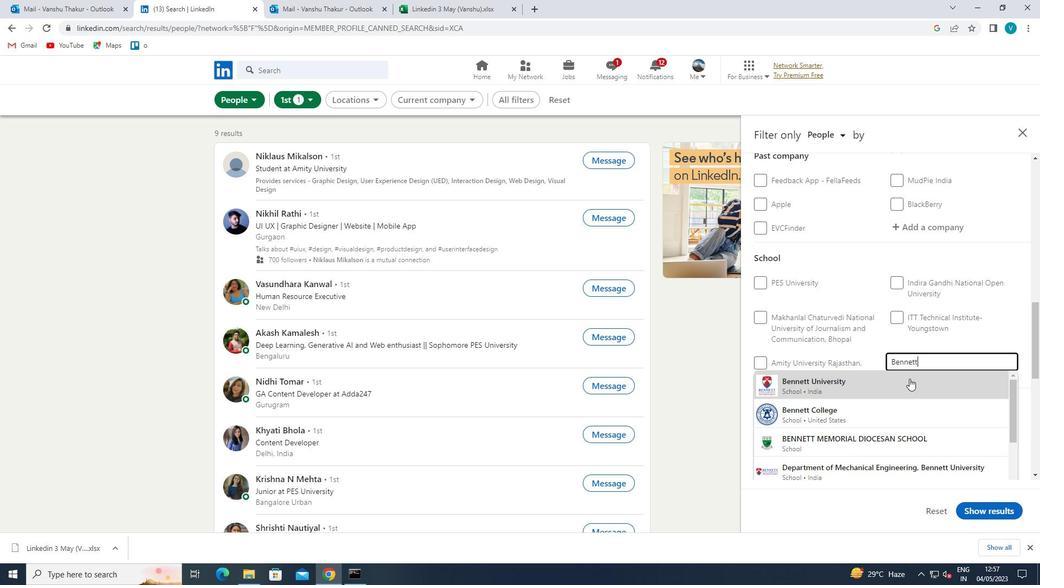 
Action: Mouse scrolled (908, 379) with delta (0, 0)
Screenshot: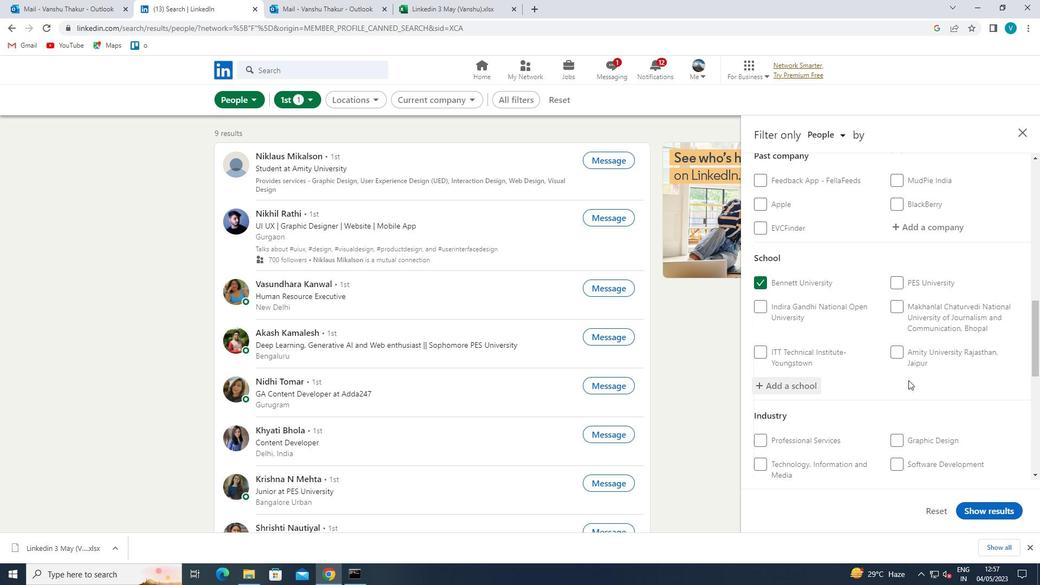 
Action: Mouse scrolled (908, 379) with delta (0, 0)
Screenshot: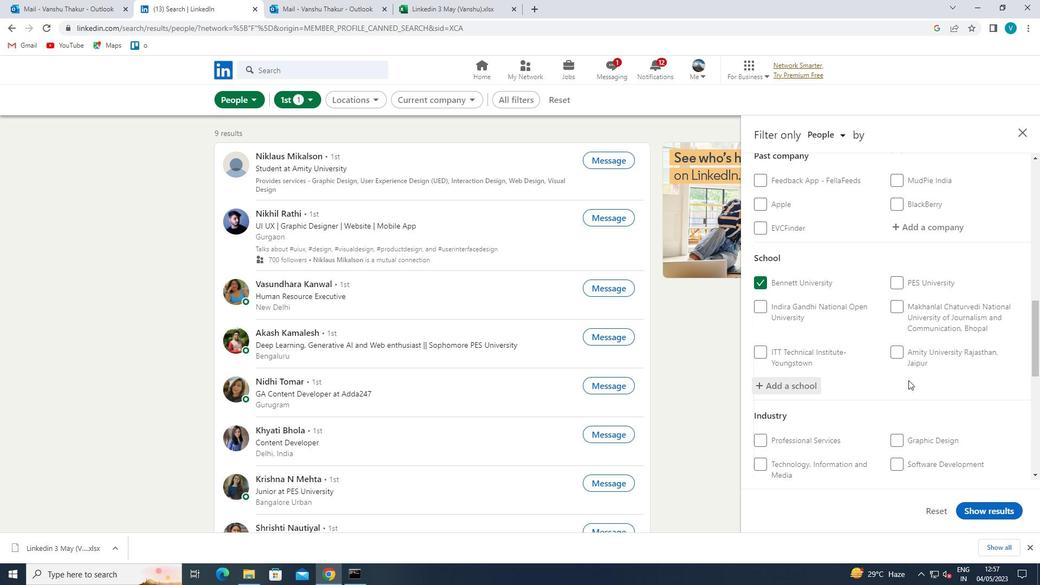 
Action: Mouse moved to (918, 392)
Screenshot: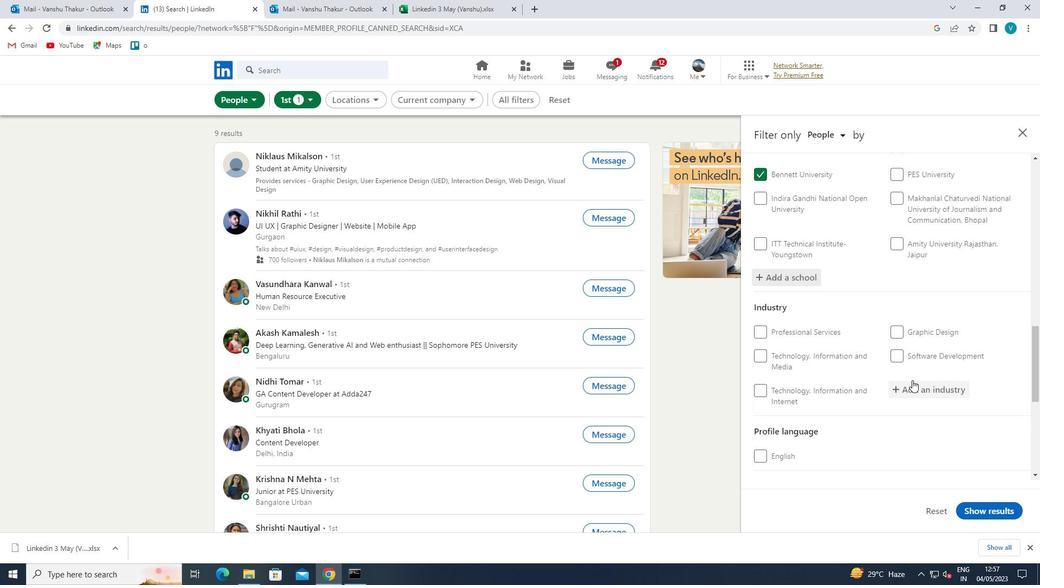 
Action: Mouse pressed left at (918, 392)
Screenshot: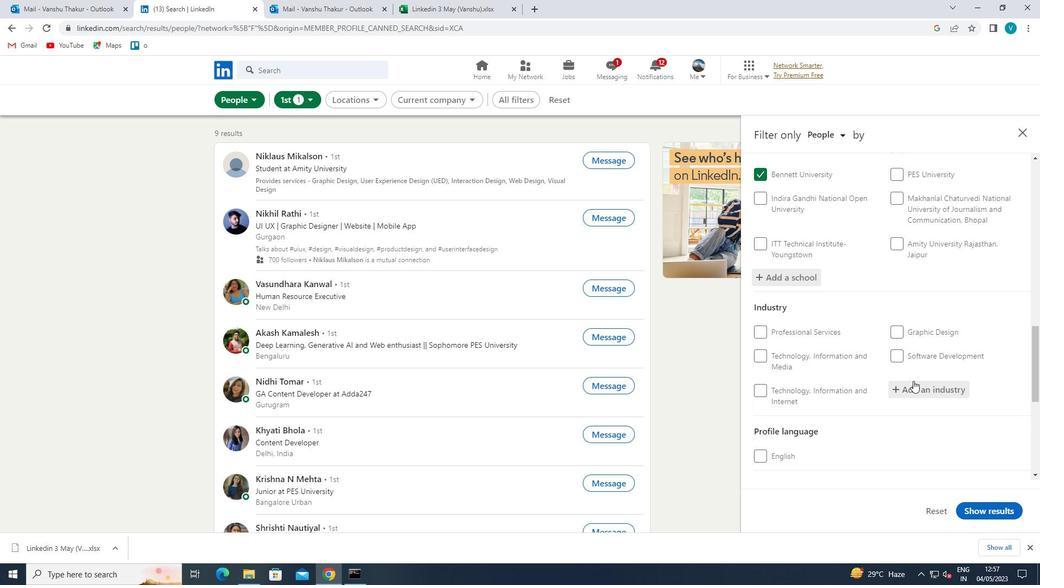 
Action: Mouse moved to (914, 391)
Screenshot: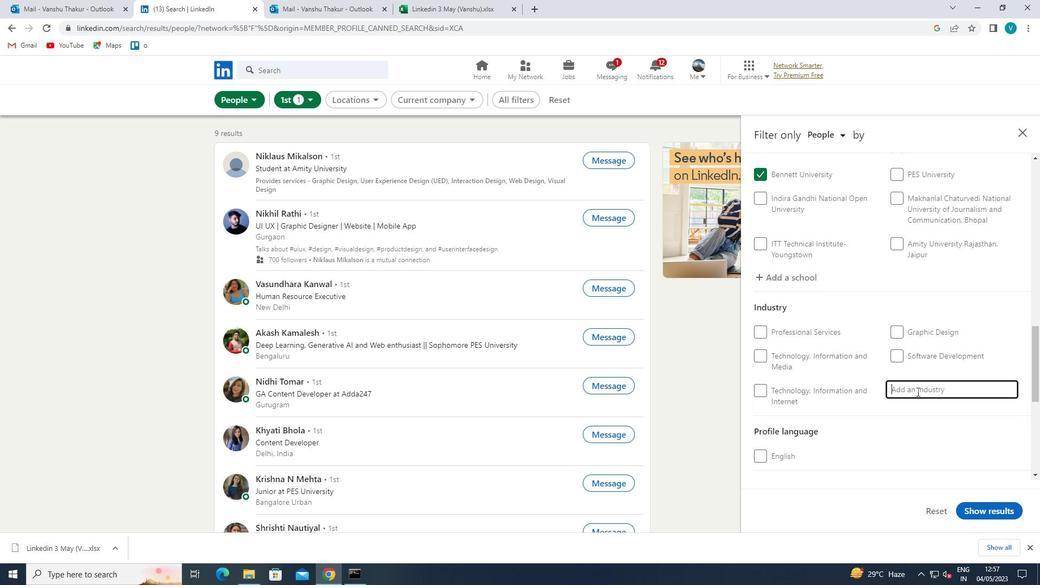 
Action: Key pressed <Key.shift>DATA<Key.space>
Screenshot: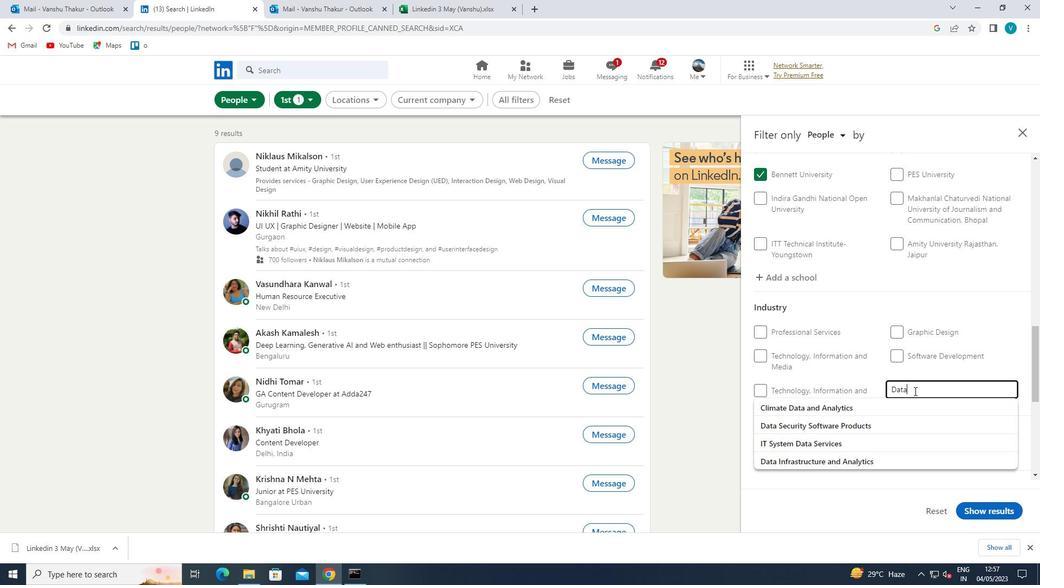 
Action: Mouse moved to (893, 419)
Screenshot: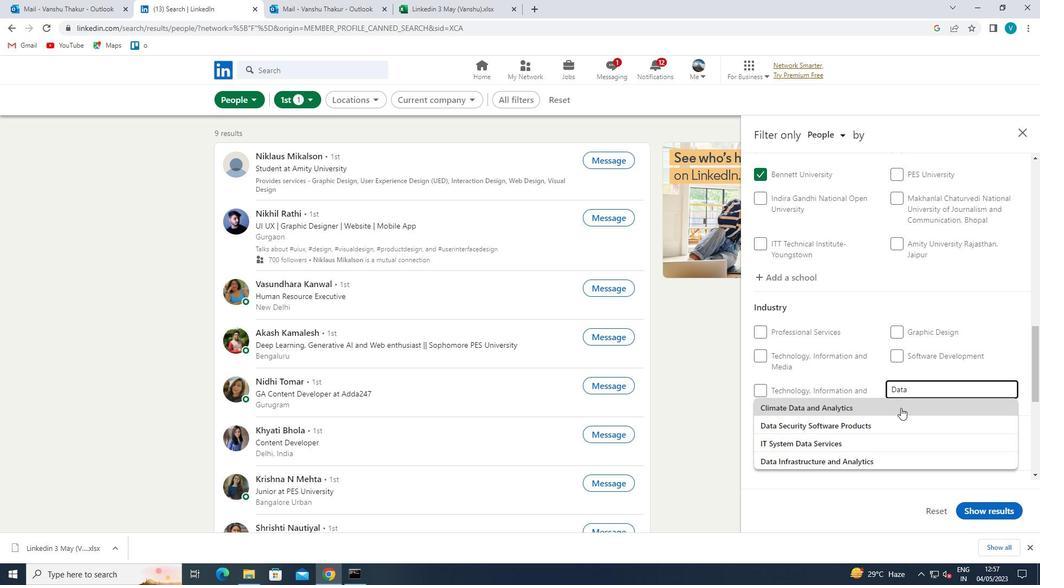 
Action: Mouse pressed left at (893, 419)
Screenshot: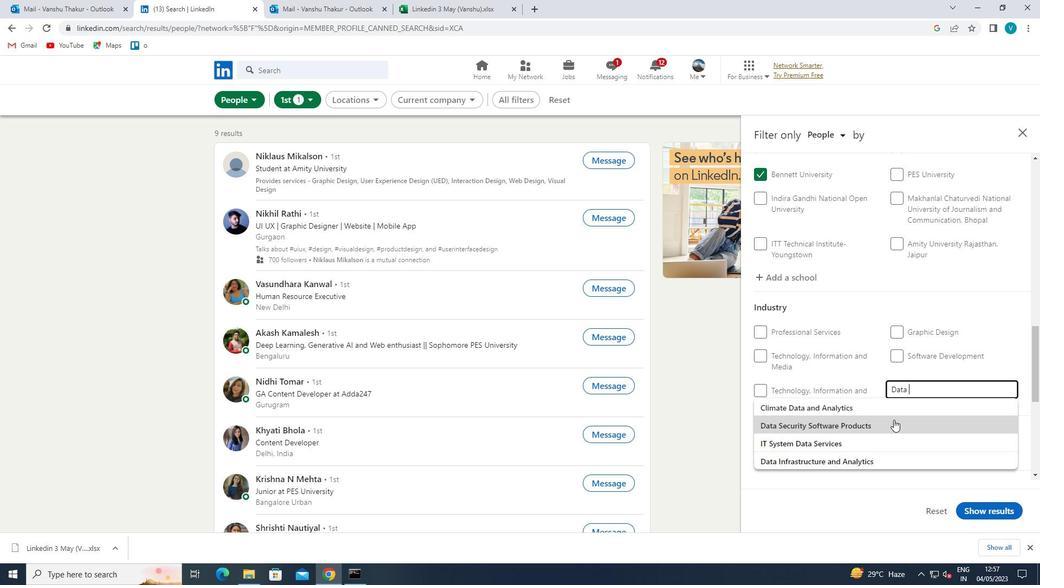 
Action: Mouse moved to (899, 413)
Screenshot: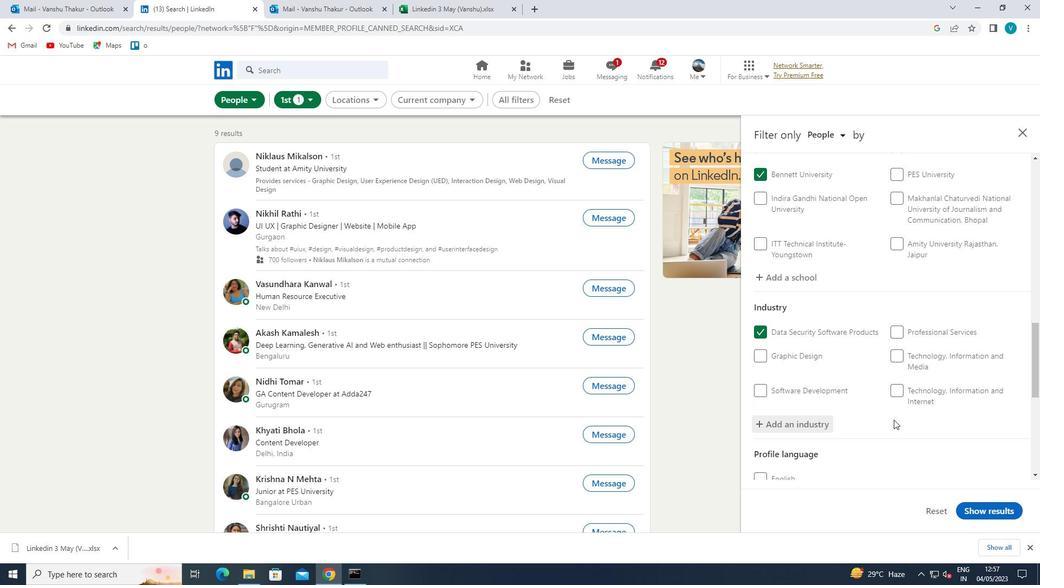 
Action: Mouse scrolled (899, 413) with delta (0, 0)
Screenshot: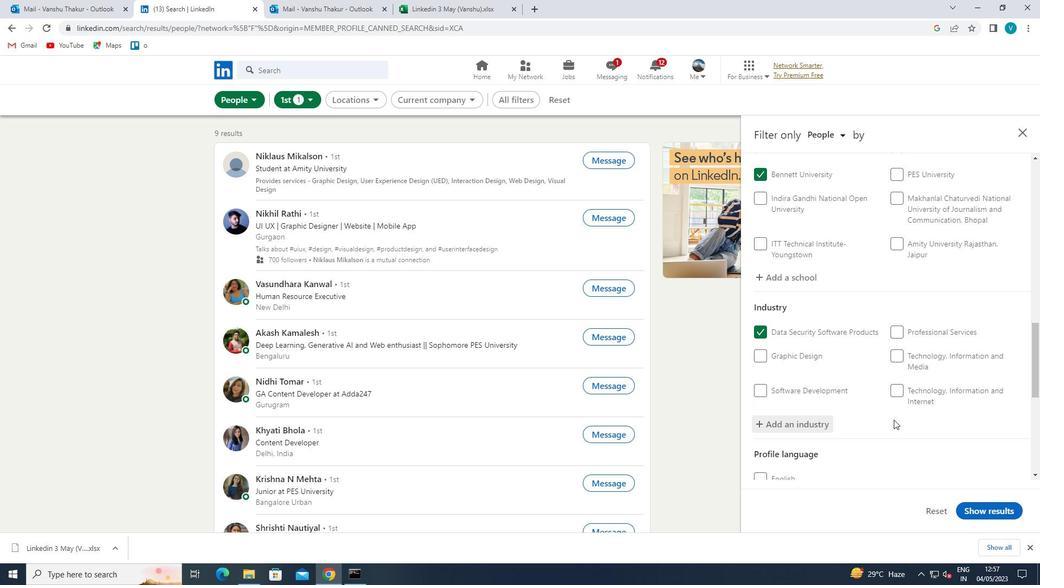 
Action: Mouse moved to (916, 393)
Screenshot: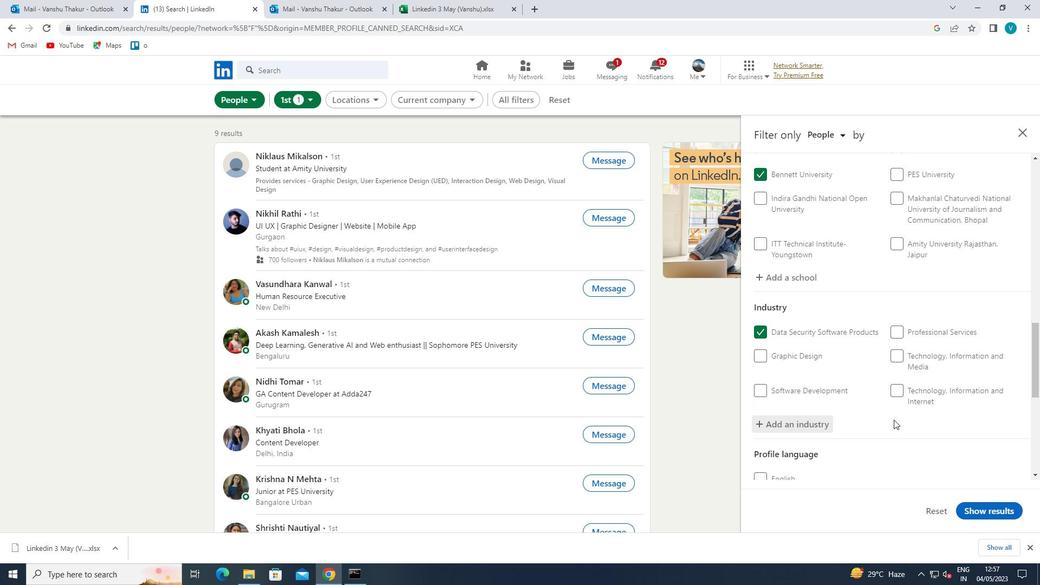 
Action: Mouse scrolled (916, 392) with delta (0, 0)
Screenshot: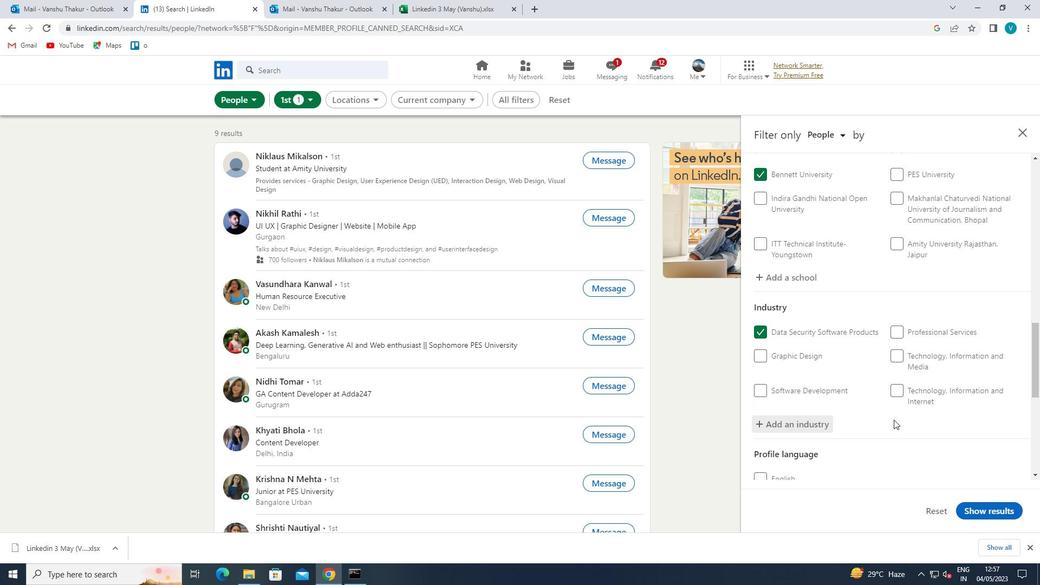 
Action: Mouse moved to (925, 385)
Screenshot: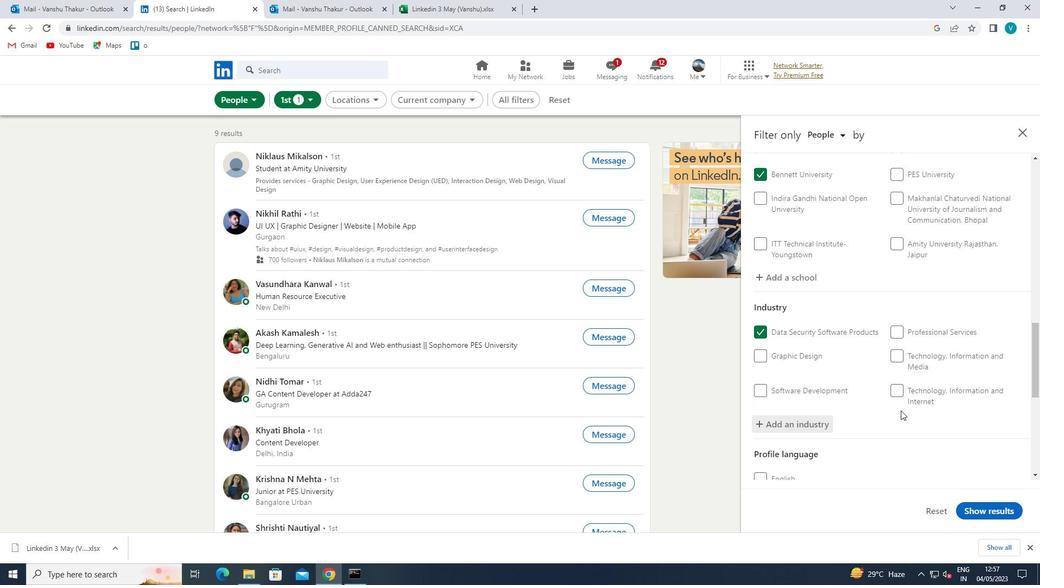 
Action: Mouse scrolled (925, 385) with delta (0, 0)
Screenshot: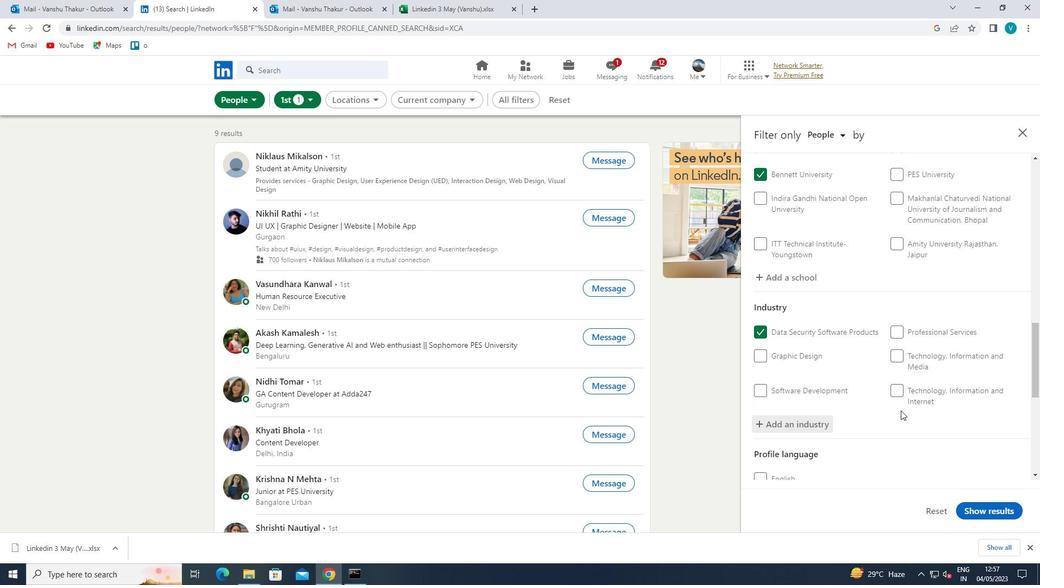 
Action: Mouse moved to (926, 385)
Screenshot: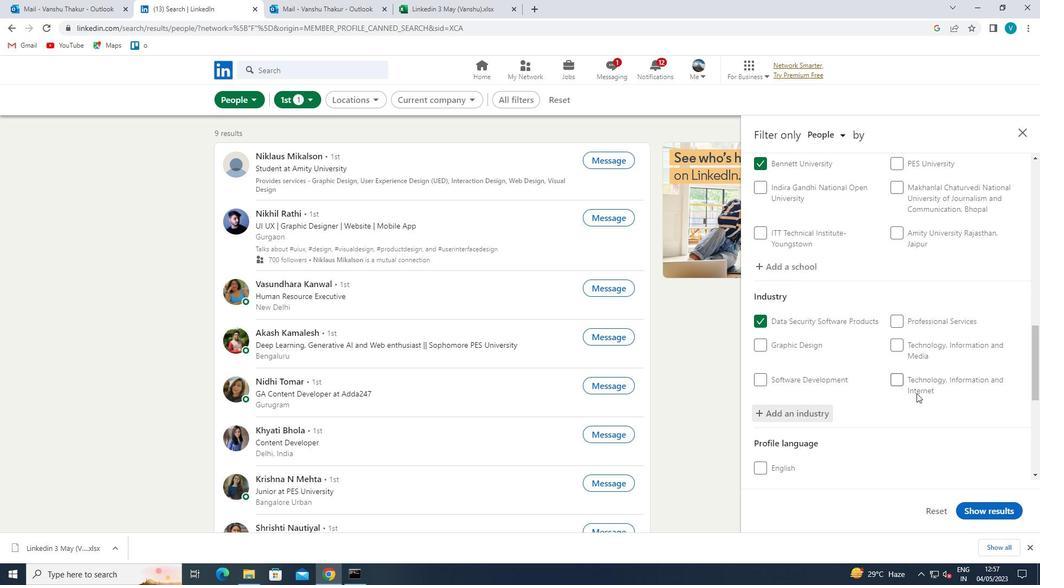 
Action: Mouse scrolled (926, 384) with delta (0, 0)
Screenshot: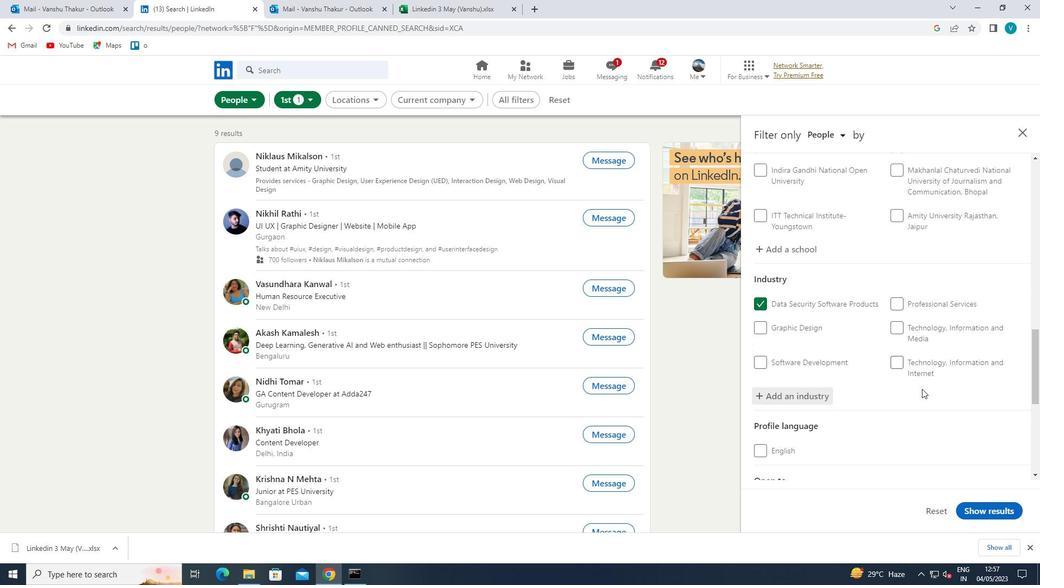 
Action: Mouse moved to (925, 399)
Screenshot: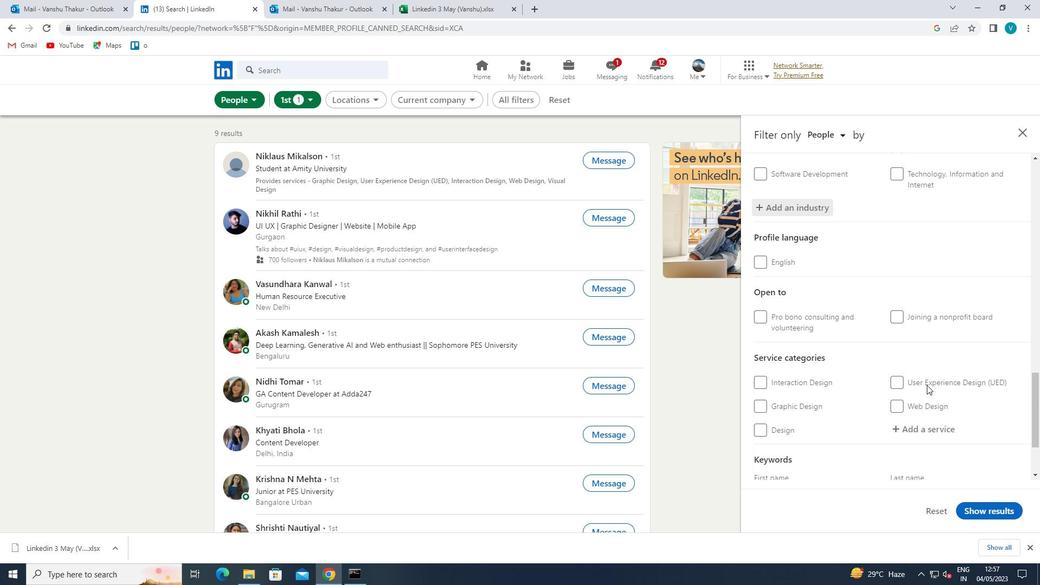 
Action: Mouse scrolled (925, 399) with delta (0, 0)
Screenshot: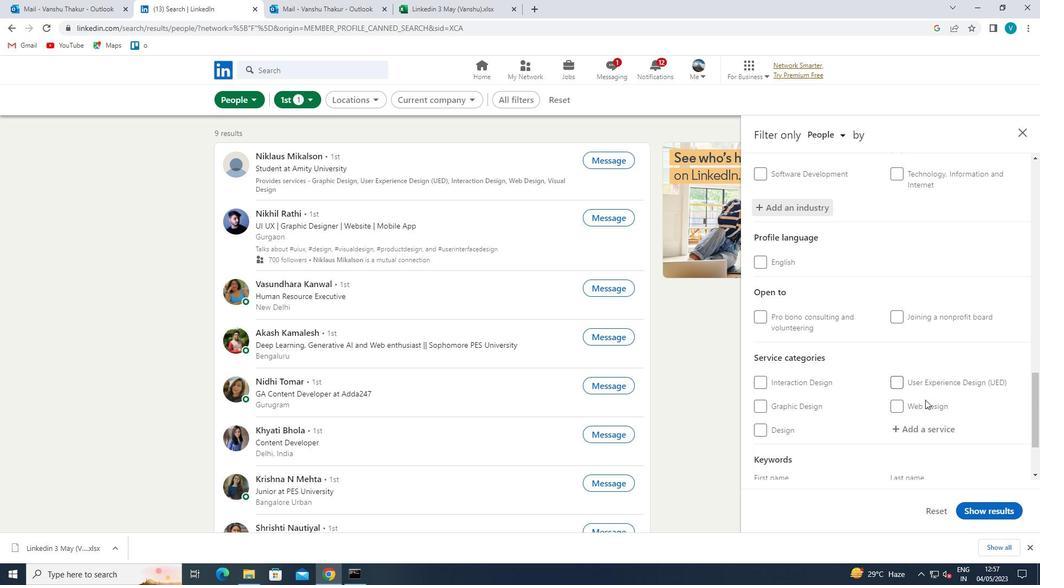 
Action: Mouse moved to (921, 379)
Screenshot: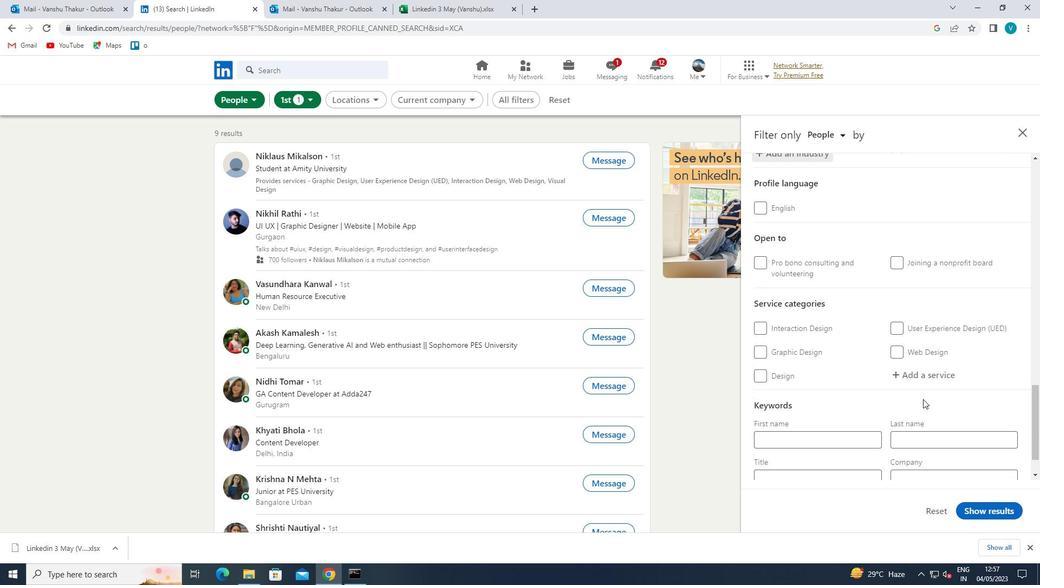 
Action: Mouse pressed left at (921, 379)
Screenshot: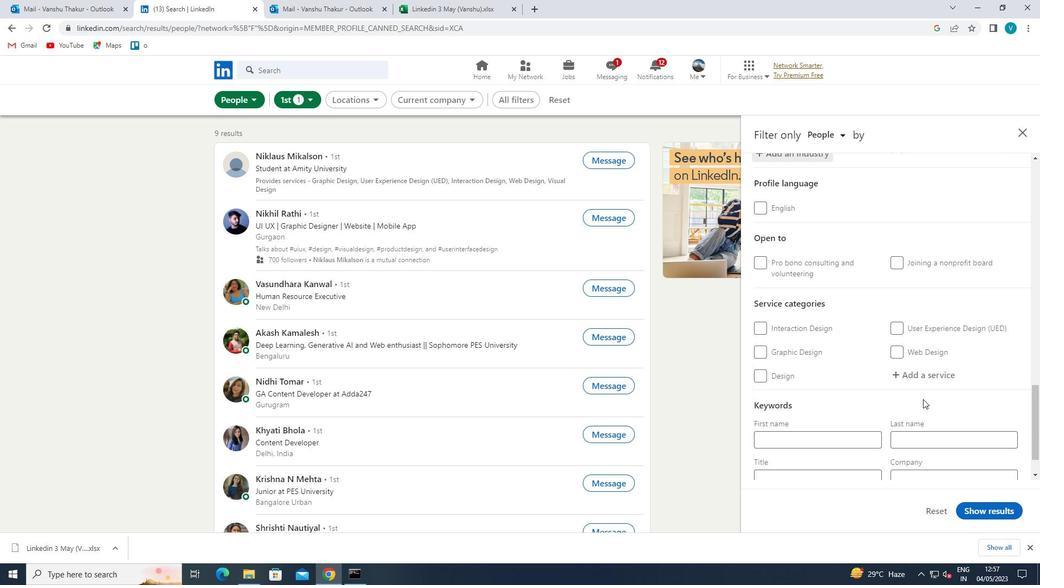 
Action: Key pressed <Key.shift>TEAM<Key.space><Key.shift>
Screenshot: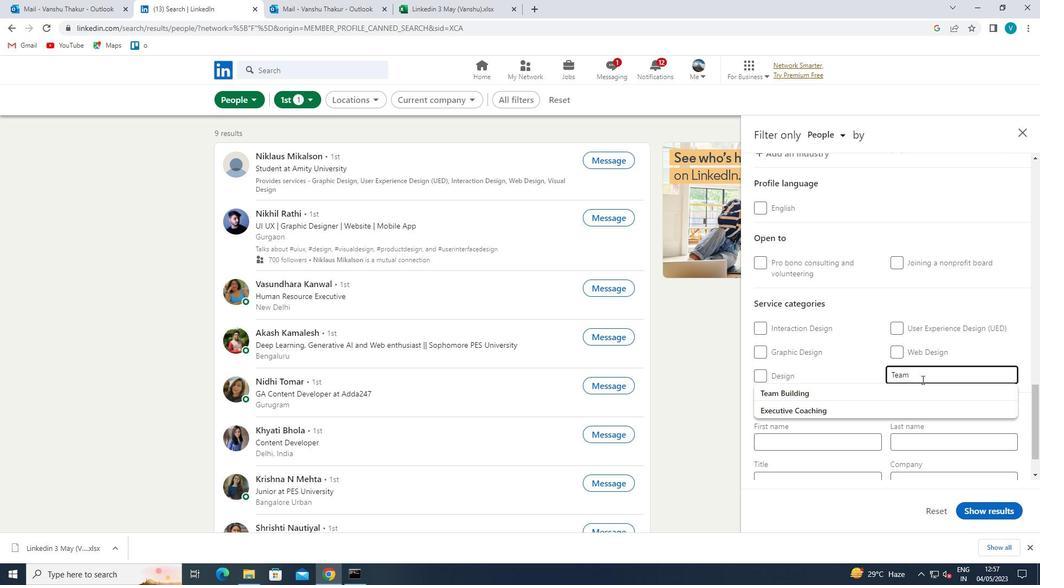 
Action: Mouse moved to (914, 384)
Screenshot: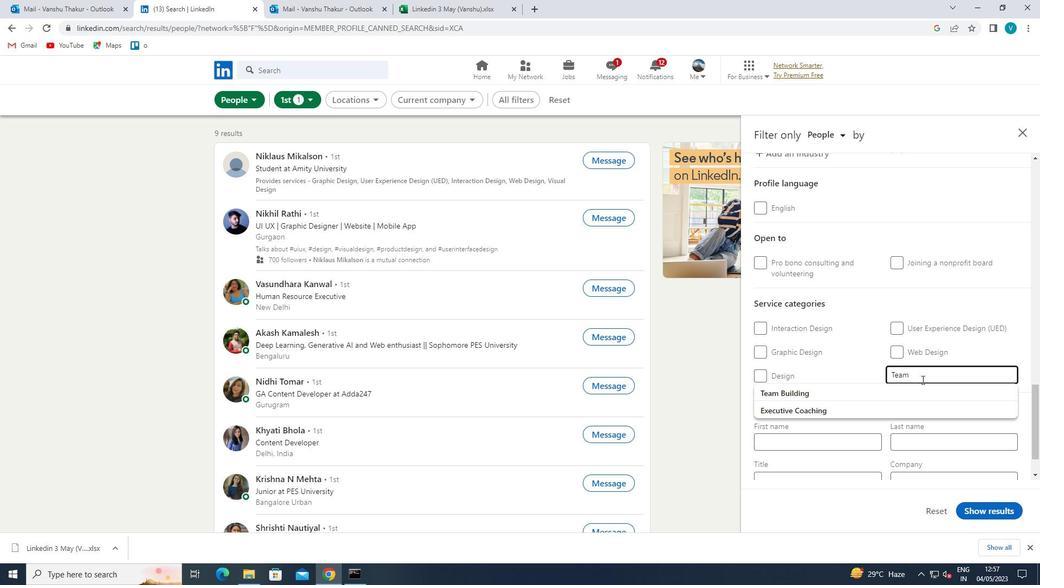 
Action: Mouse pressed left at (914, 384)
Screenshot: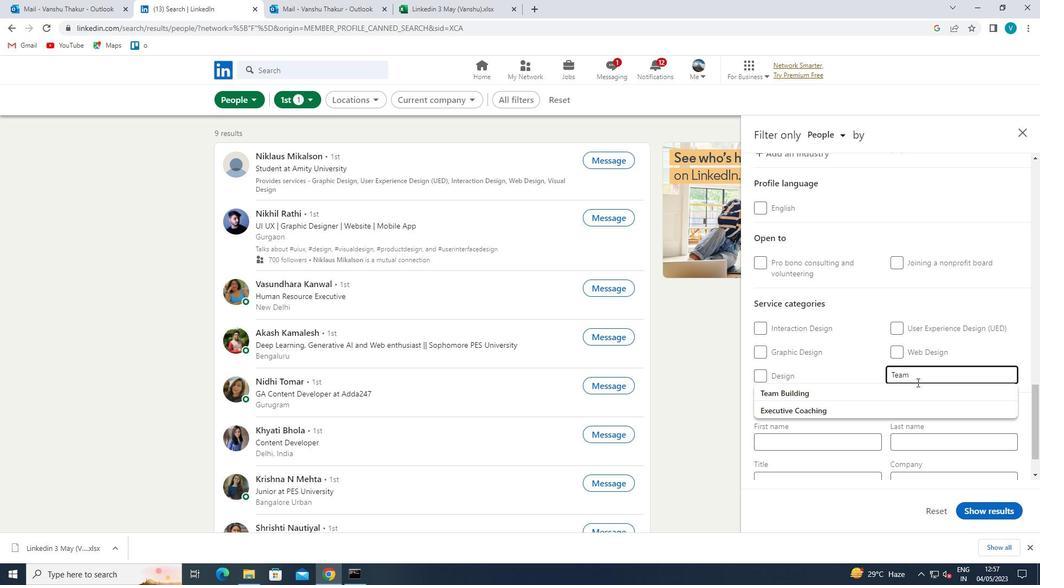 
Action: Mouse scrolled (914, 384) with delta (0, 0)
Screenshot: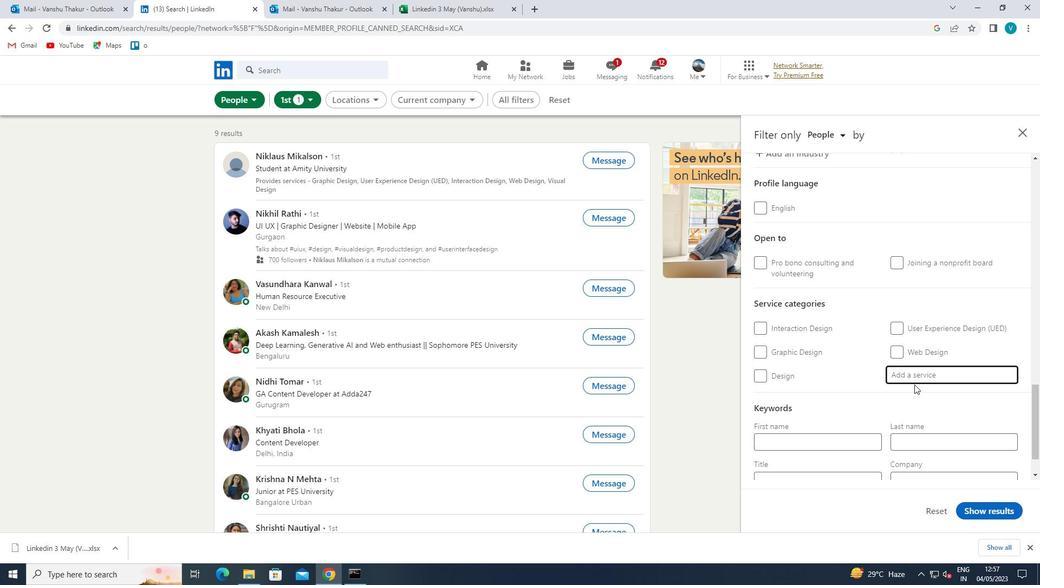 
Action: Mouse moved to (913, 384)
Screenshot: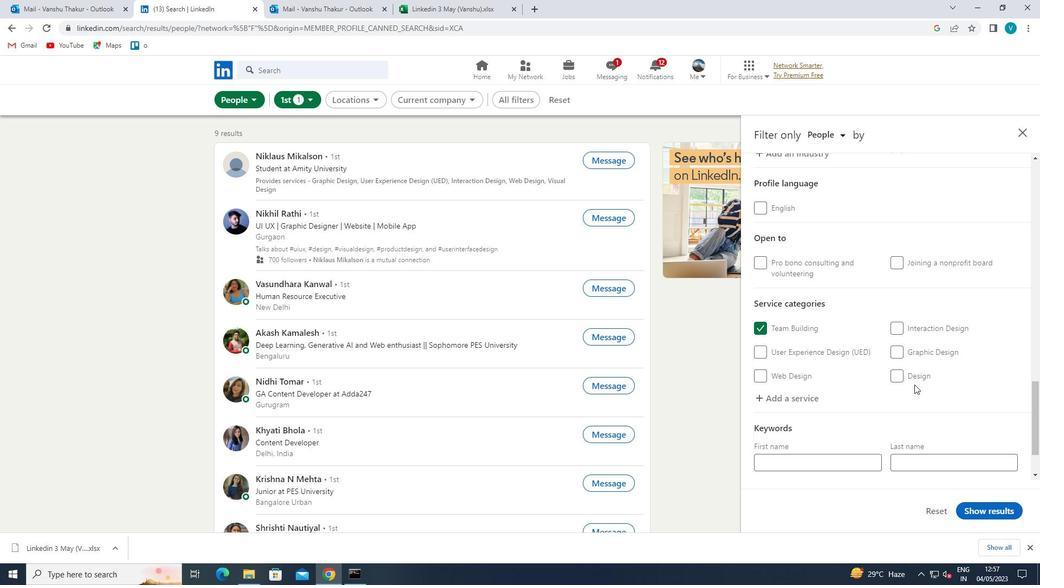 
Action: Mouse scrolled (913, 384) with delta (0, 0)
Screenshot: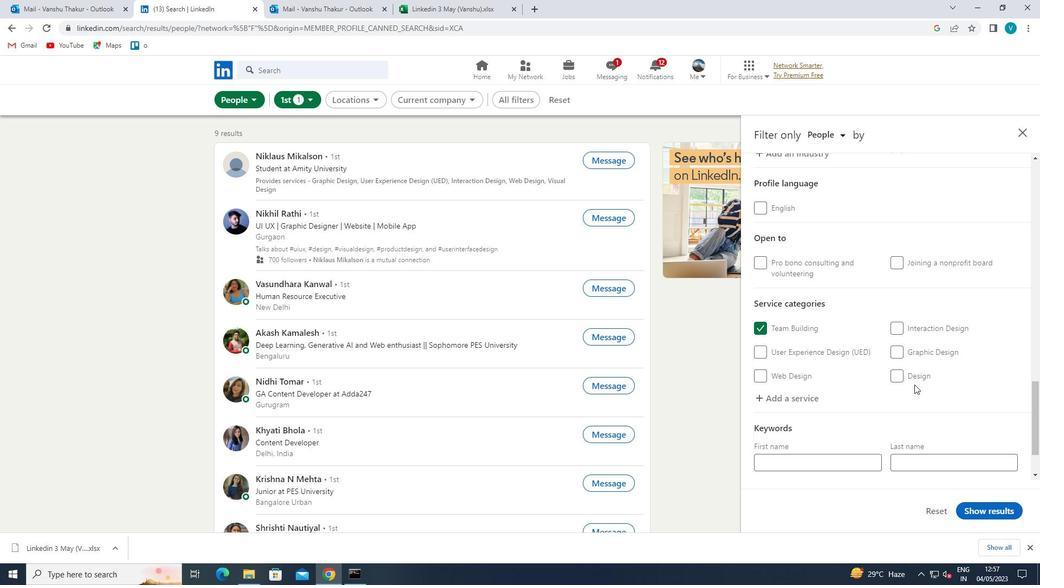 
Action: Mouse moved to (913, 384)
Screenshot: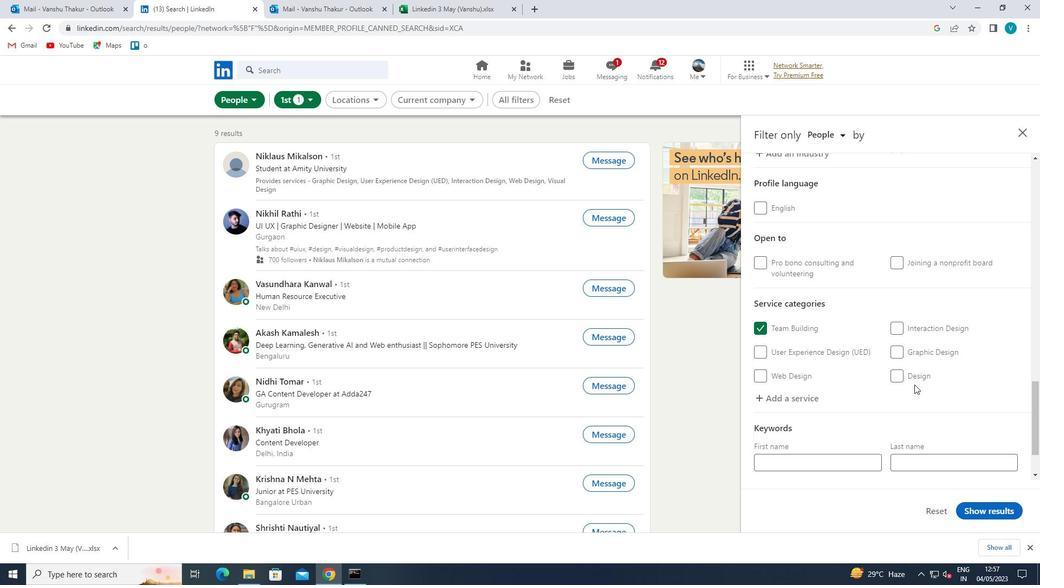 
Action: Mouse scrolled (913, 384) with delta (0, 0)
Screenshot: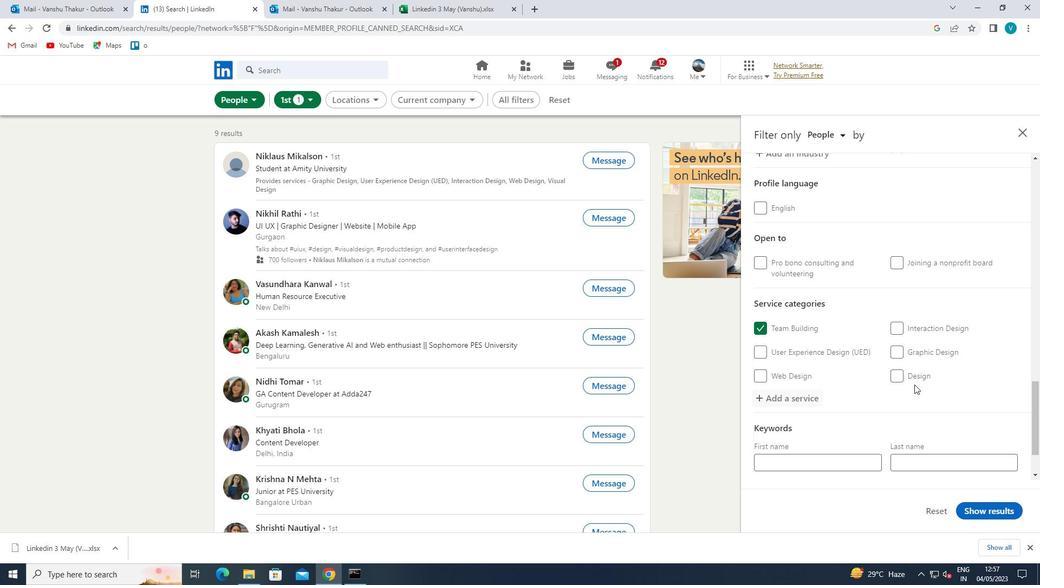 
Action: Mouse moved to (842, 440)
Screenshot: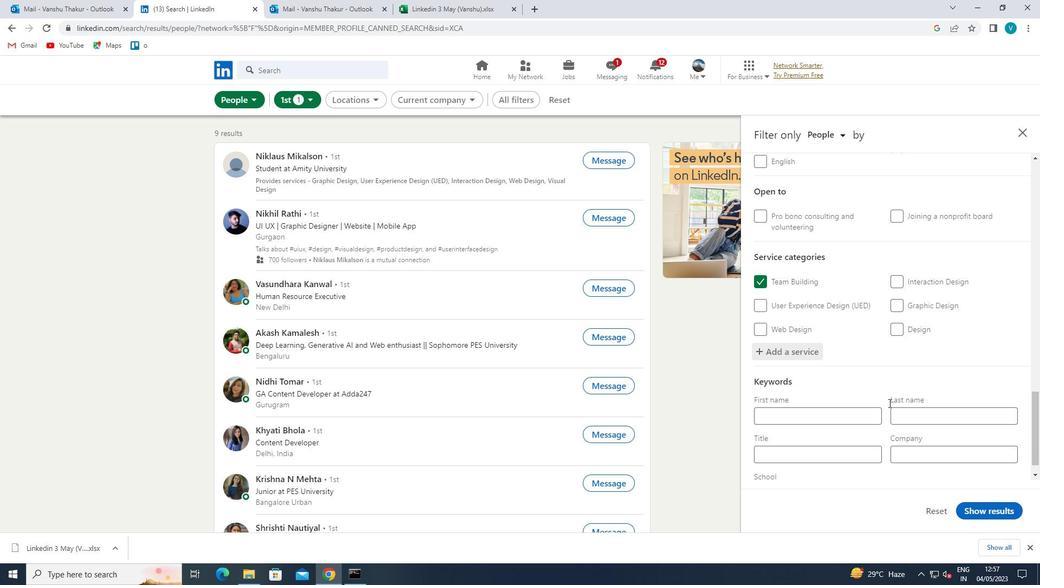 
Action: Mouse pressed left at (842, 440)
Screenshot: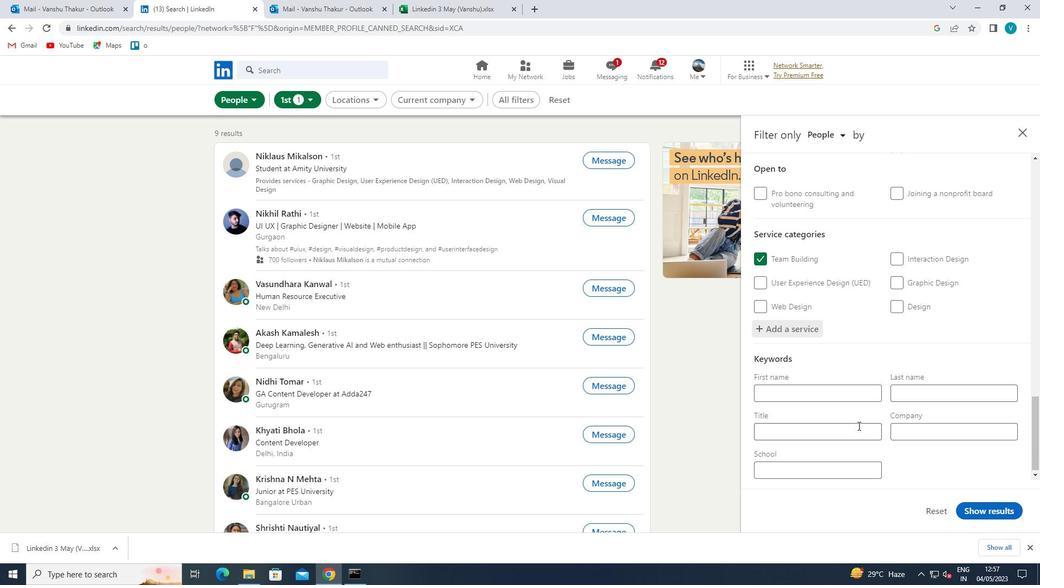
Action: Mouse moved to (848, 438)
Screenshot: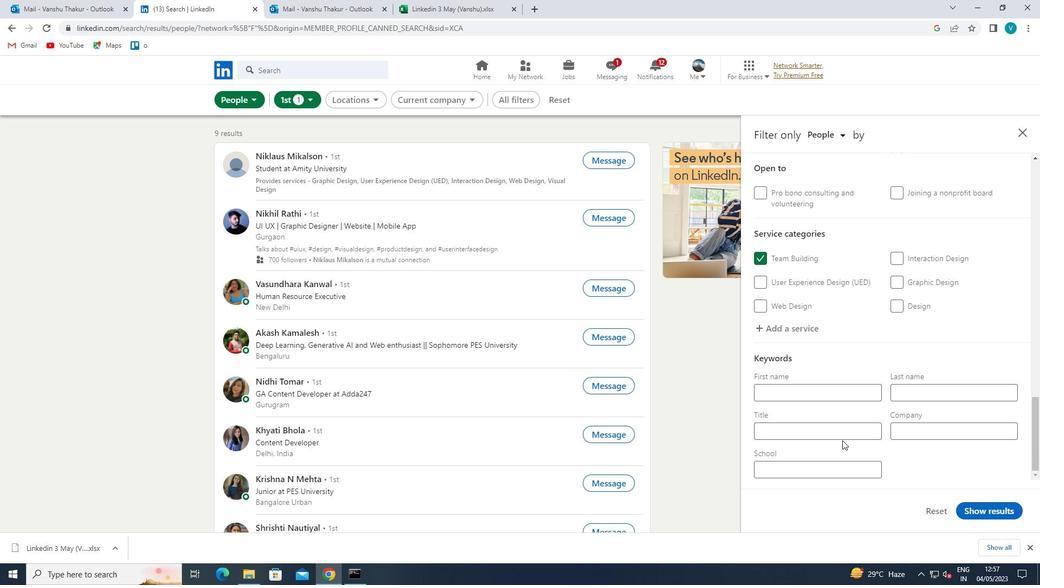 
Action: Mouse pressed left at (848, 438)
Screenshot: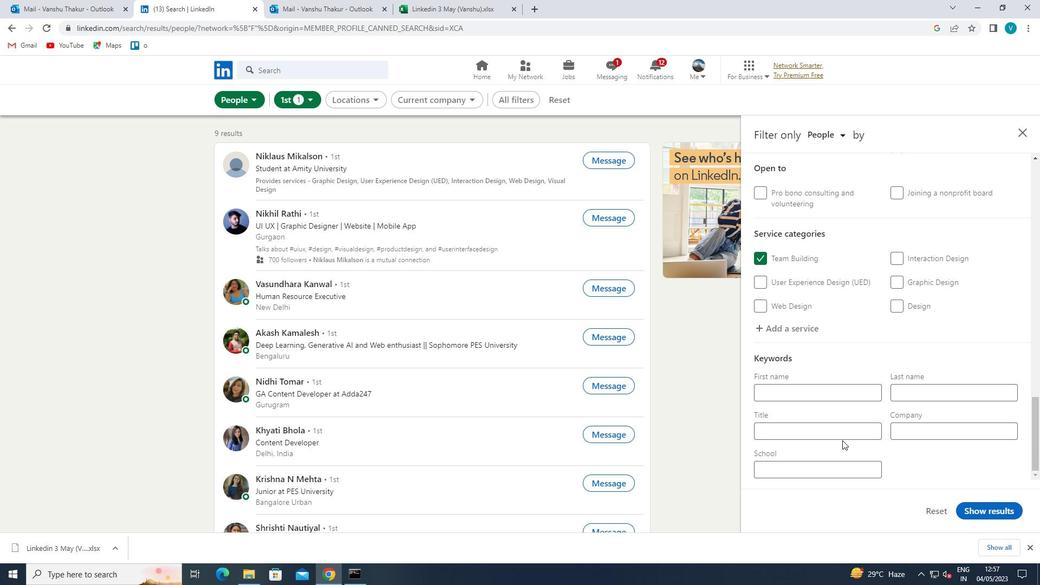 
Action: Mouse moved to (848, 438)
Screenshot: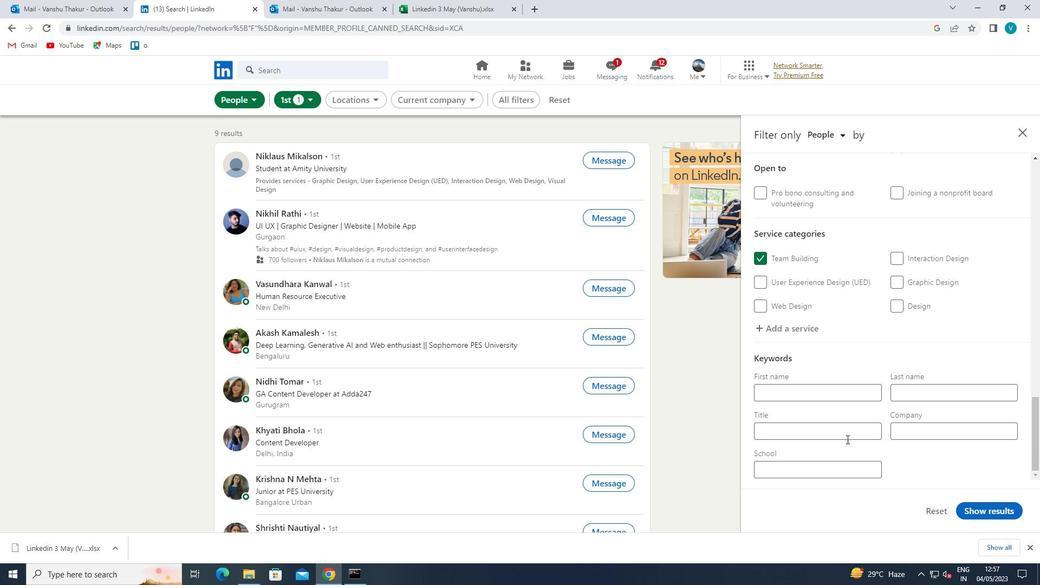 
Action: Key pressed <Key.shift>AEA<Key.space><Key.backspace><Key.backspace><Key.backspace>REA<Key.space><Key.shift><Key.shift>SALES<Key.space><Key.shift><Key.shift><Key.shift><Key.shift><Key.shift><Key.shift><Key.shift><Key.shift><Key.shift><Key.shift><Key.shift><Key.shift>MANAGER<Key.space>
Screenshot: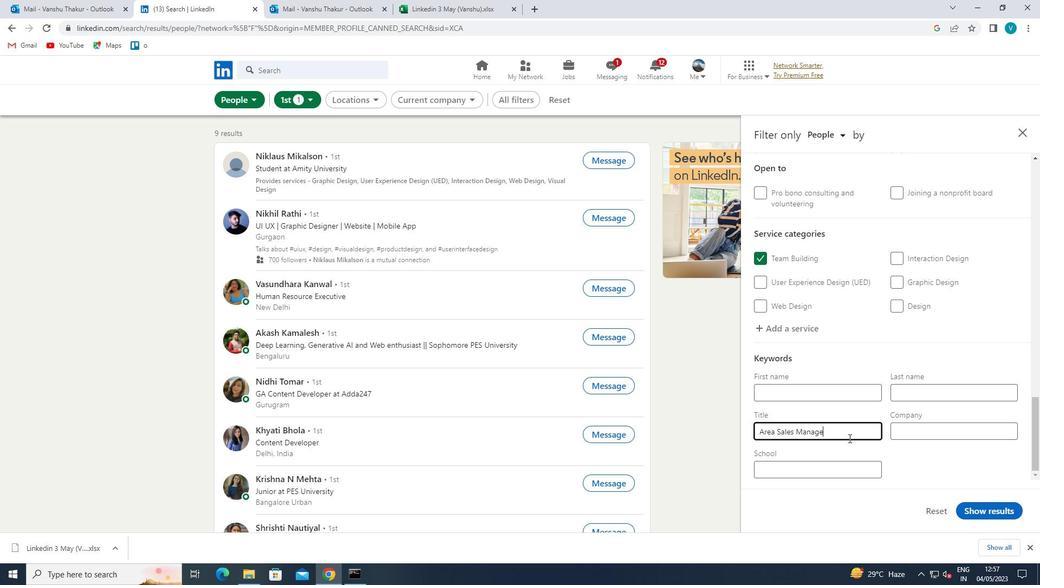 
Action: Mouse moved to (977, 507)
Screenshot: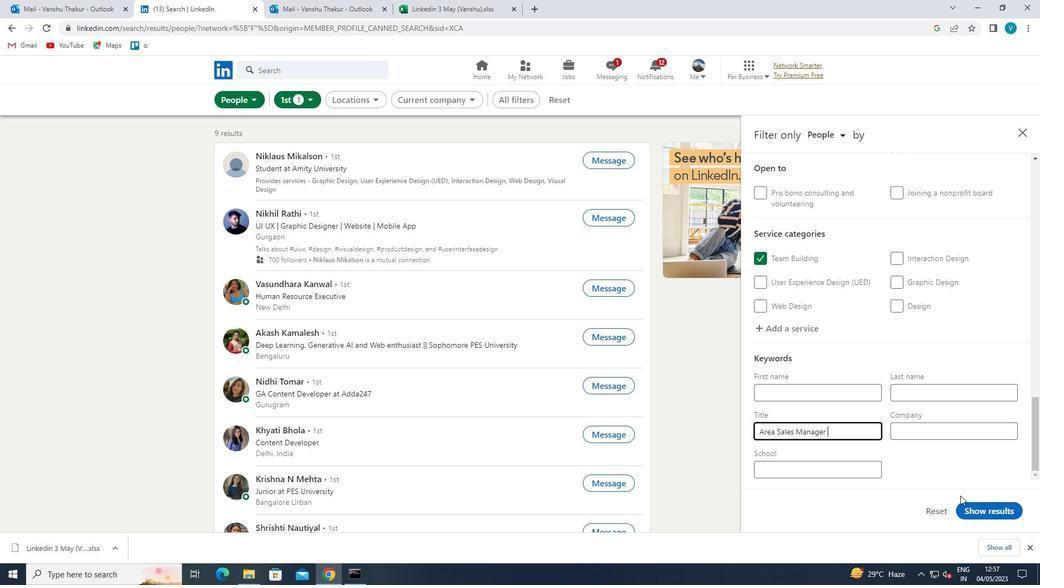 
Action: Mouse pressed left at (977, 507)
Screenshot: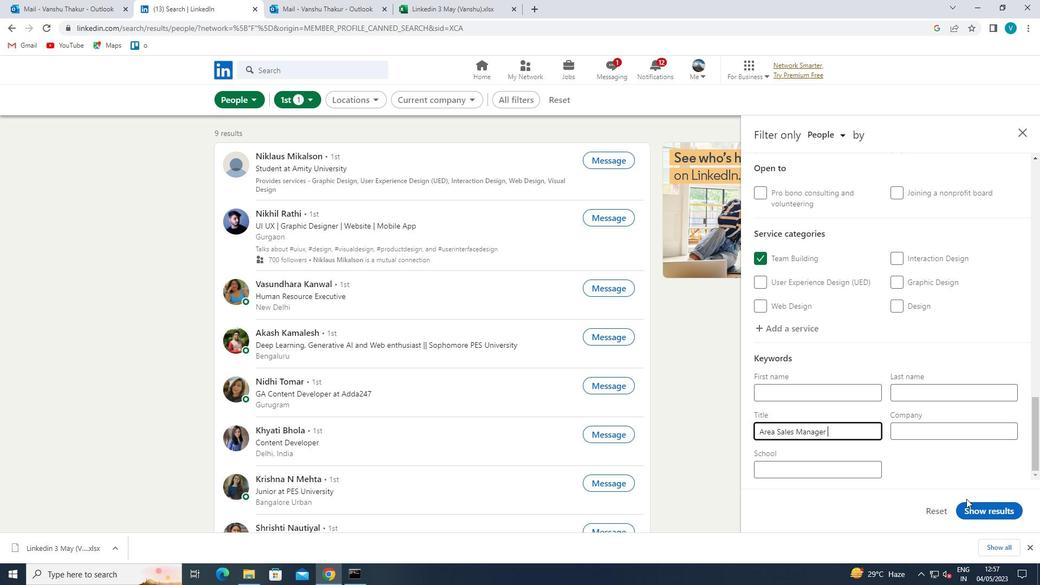 
